 Task: Check the average views per listing of double pane windows in the last 1 year.
Action: Mouse moved to (911, 218)
Screenshot: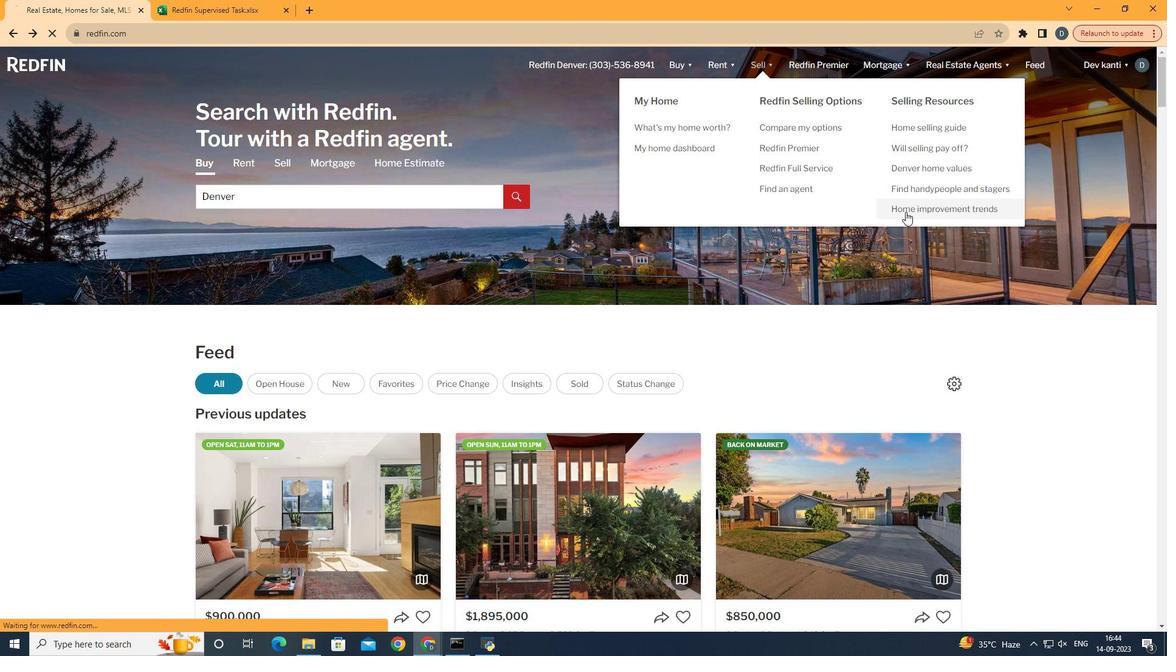 
Action: Mouse pressed left at (911, 218)
Screenshot: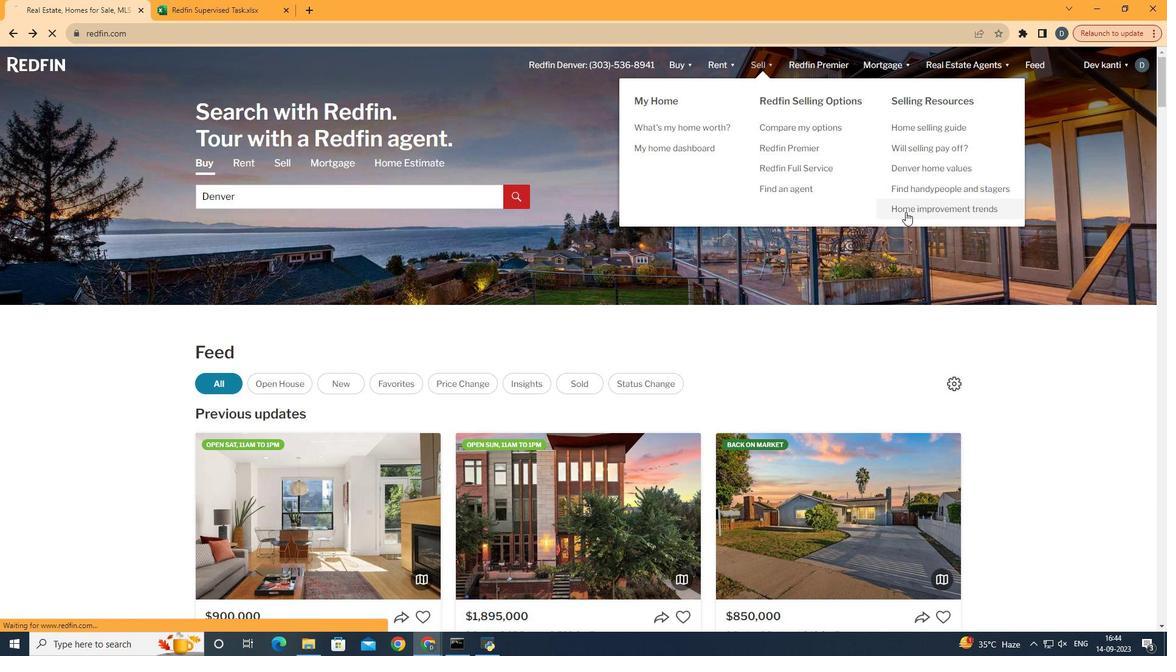 
Action: Mouse moved to (299, 241)
Screenshot: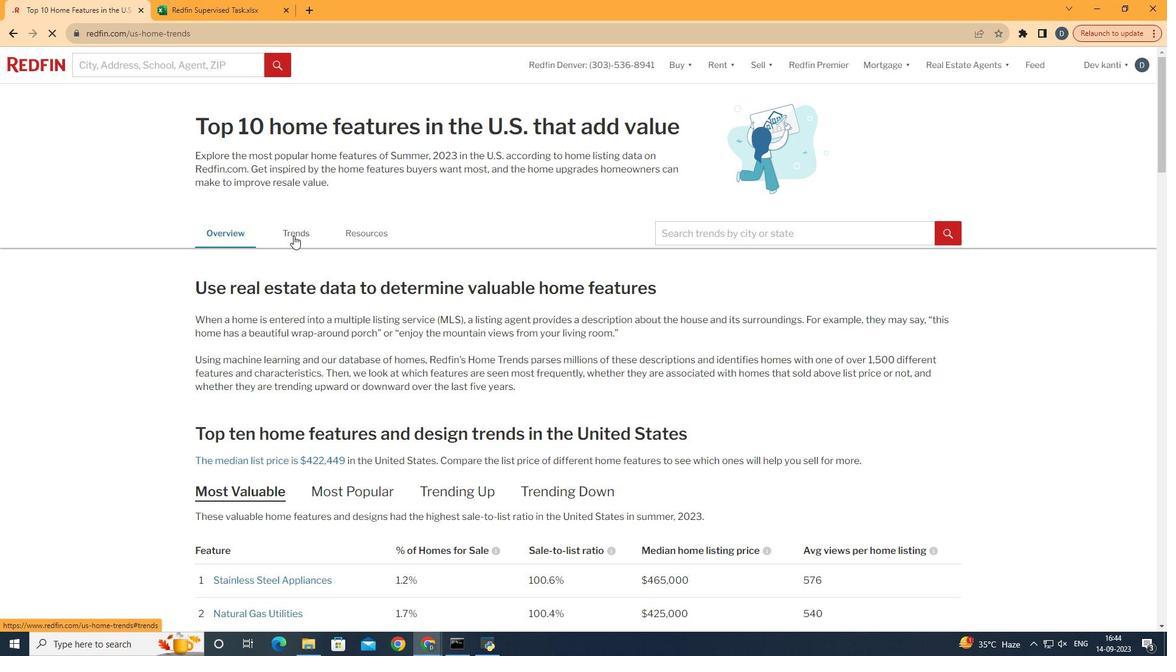 
Action: Mouse pressed left at (299, 241)
Screenshot: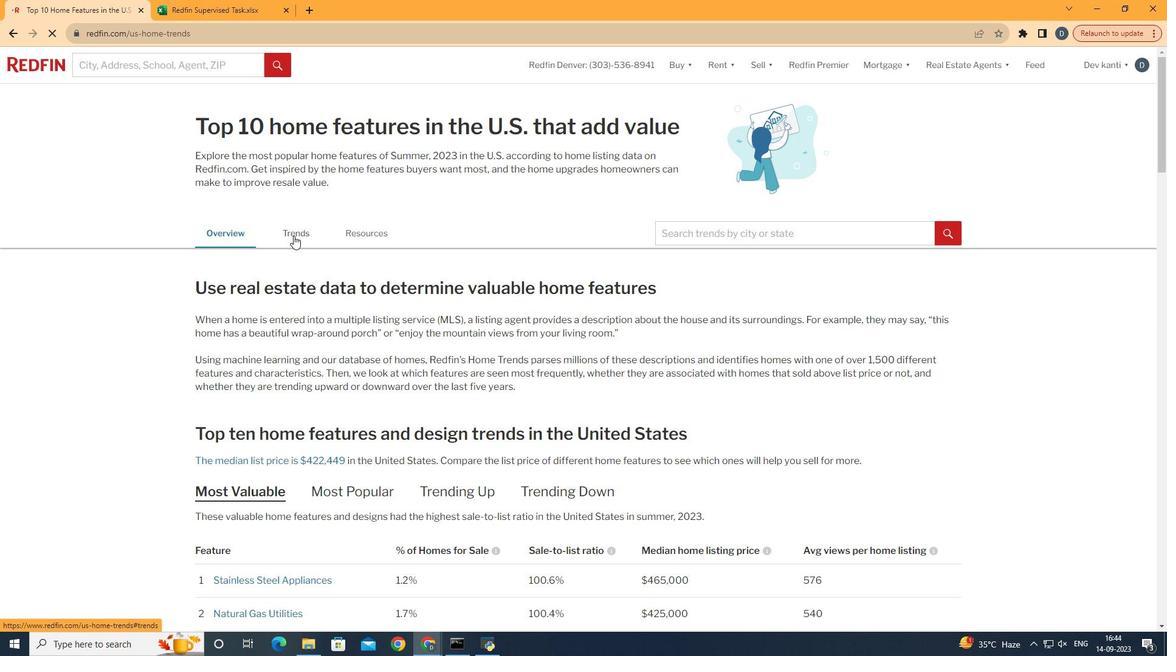 
Action: Mouse moved to (455, 335)
Screenshot: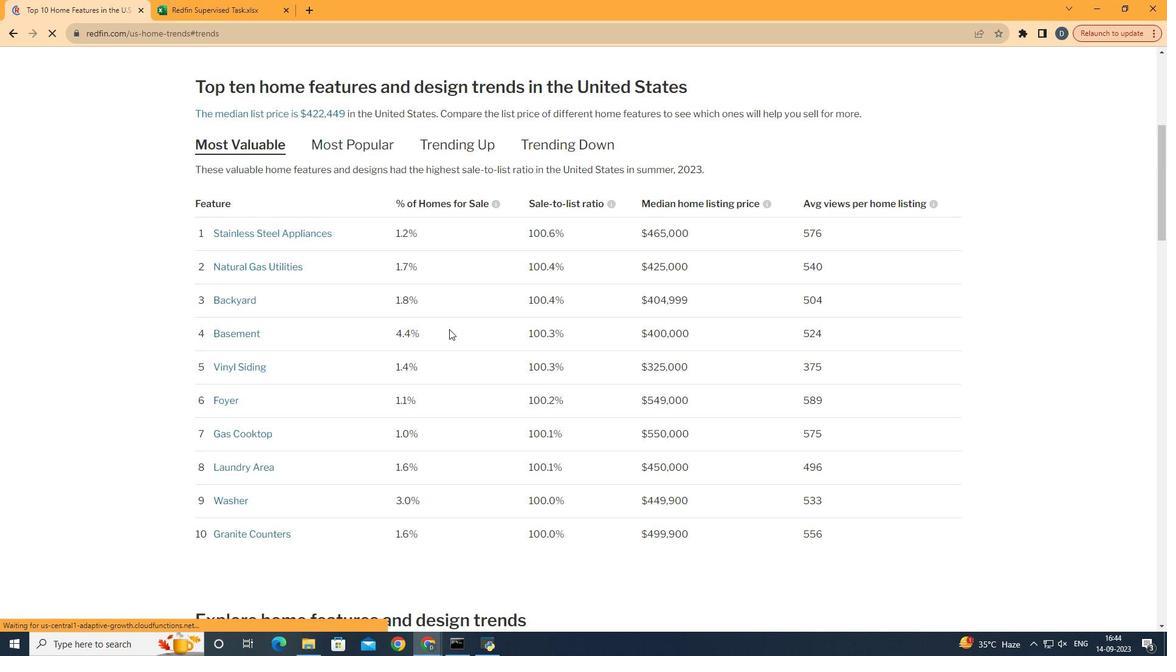 
Action: Mouse scrolled (455, 334) with delta (0, 0)
Screenshot: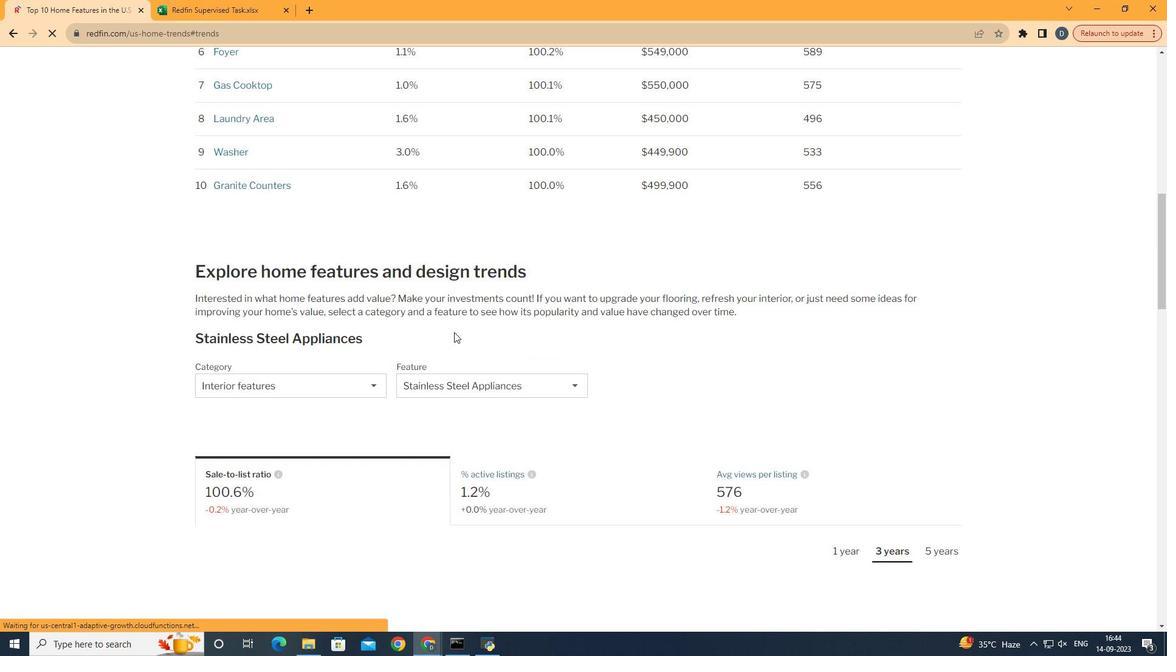 
Action: Mouse scrolled (455, 334) with delta (0, 0)
Screenshot: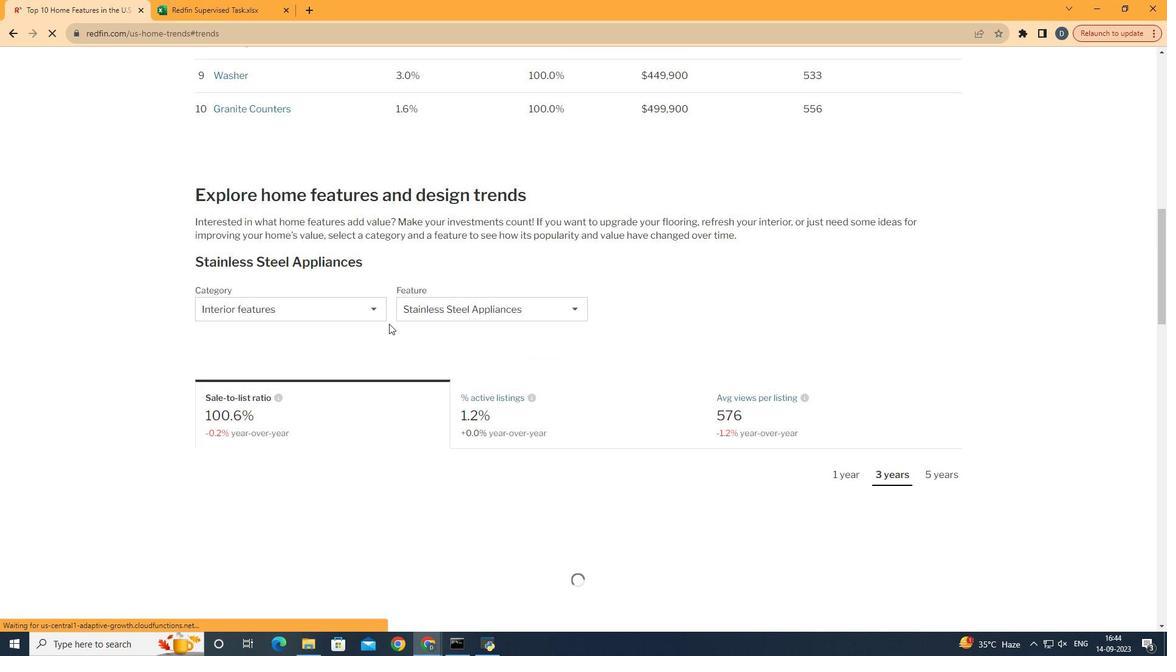 
Action: Mouse scrolled (455, 334) with delta (0, 0)
Screenshot: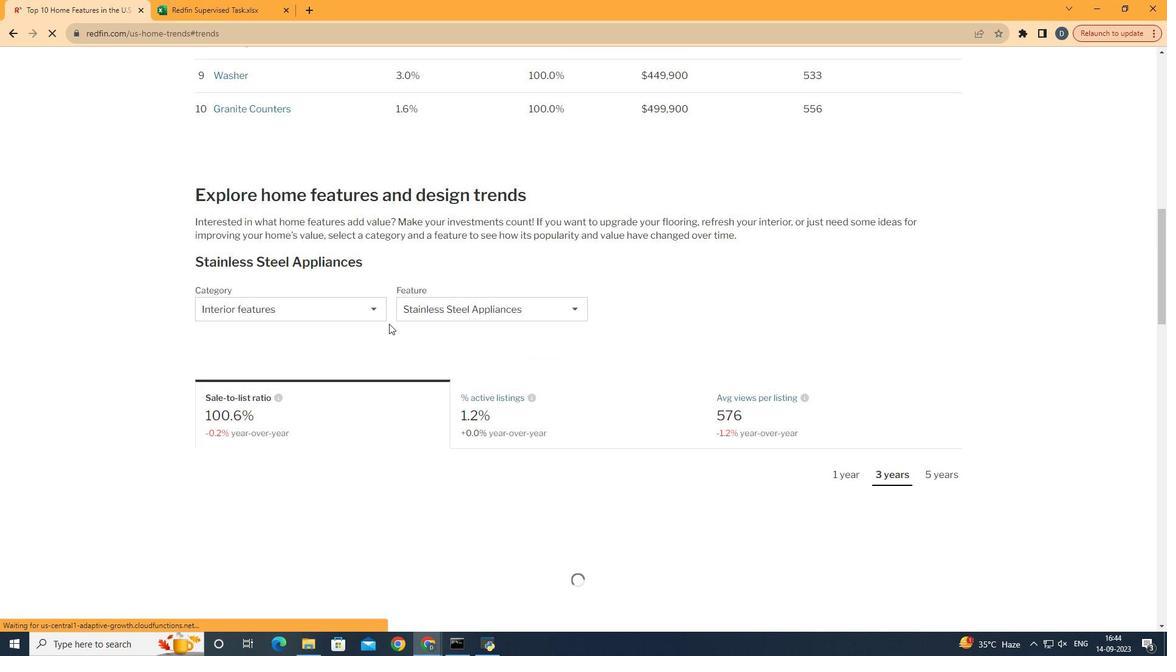 
Action: Mouse moved to (455, 335)
Screenshot: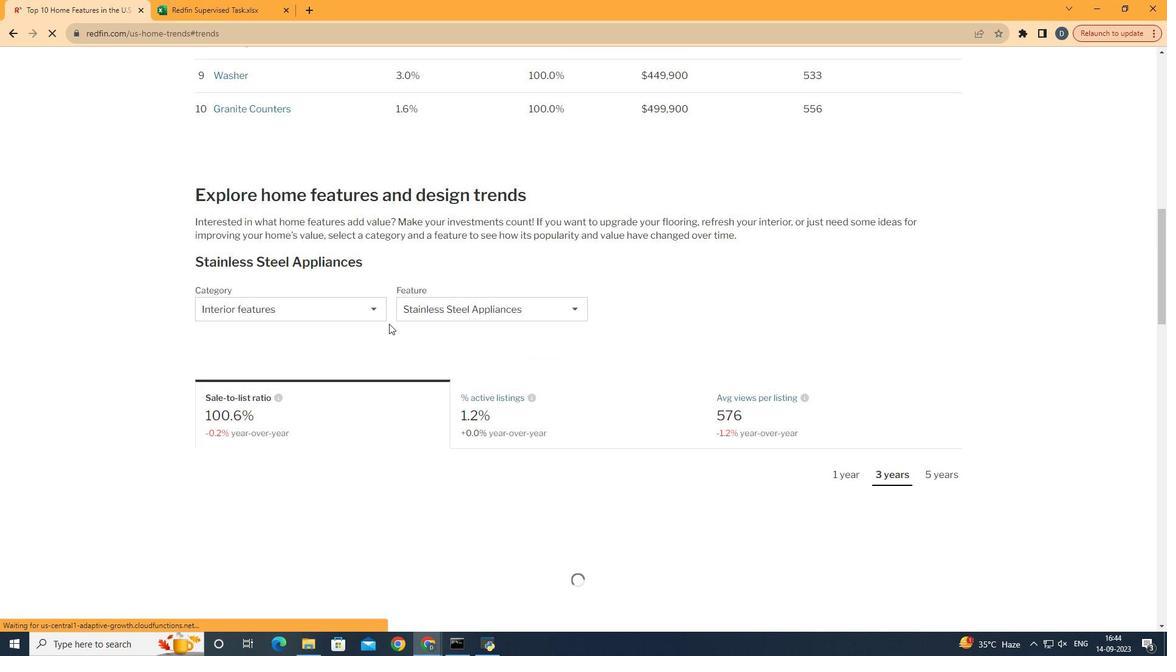 
Action: Mouse scrolled (455, 334) with delta (0, 0)
Screenshot: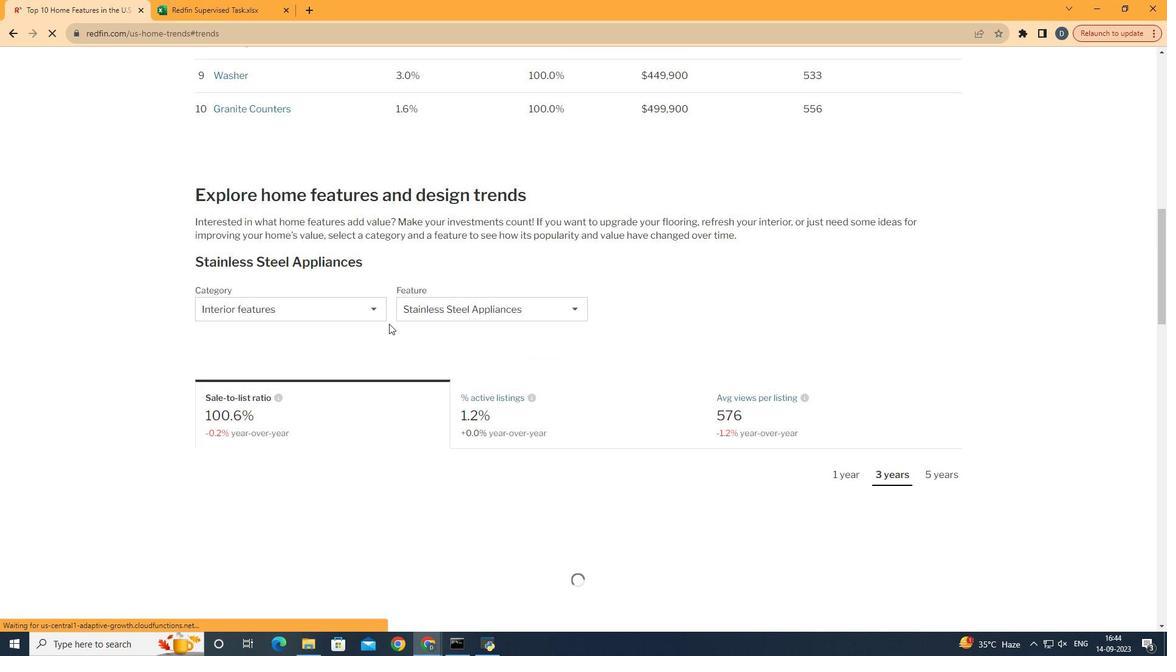 
Action: Mouse moved to (455, 336)
Screenshot: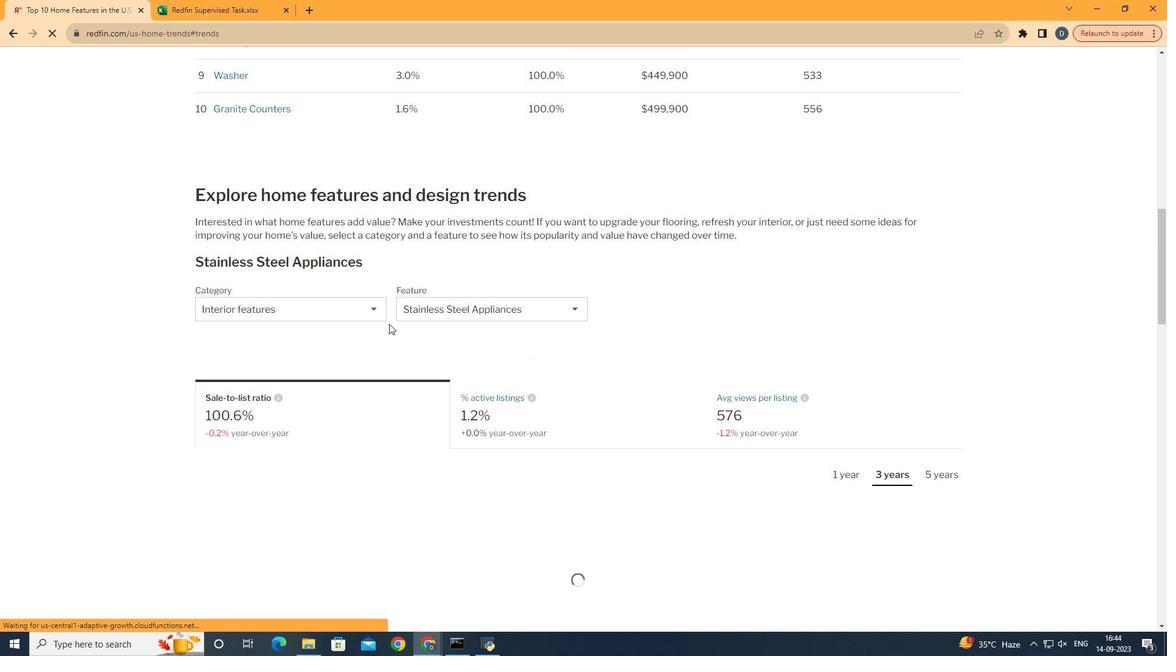 
Action: Mouse scrolled (455, 335) with delta (0, 0)
Screenshot: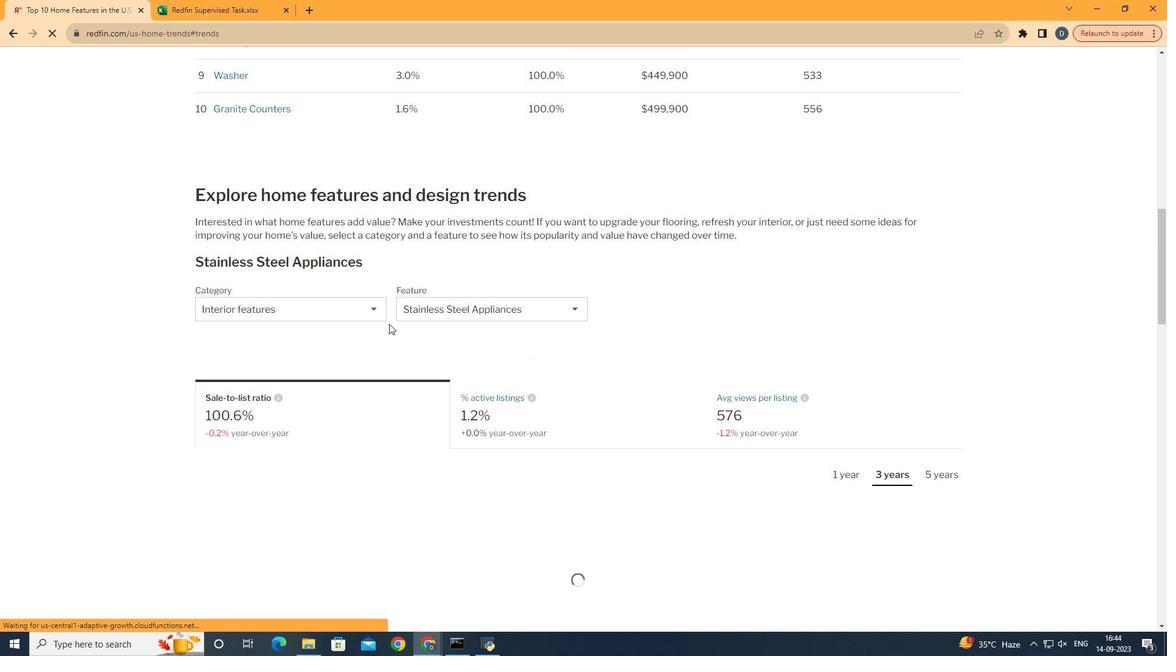 
Action: Mouse moved to (456, 336)
Screenshot: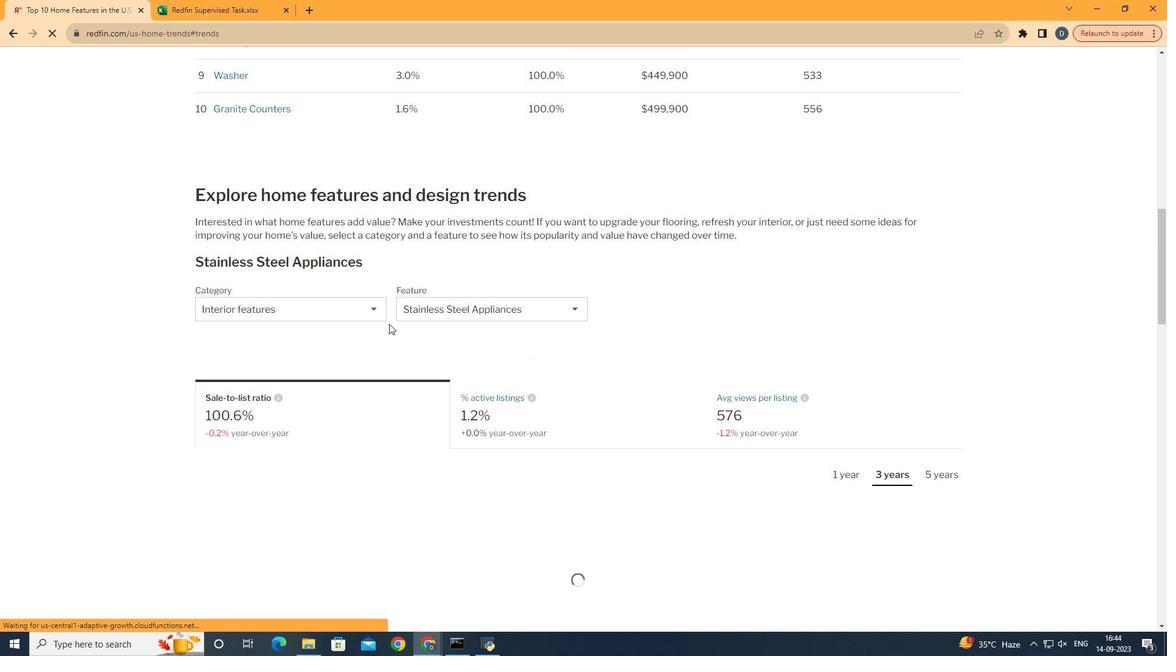 
Action: Mouse scrolled (456, 336) with delta (0, 0)
Screenshot: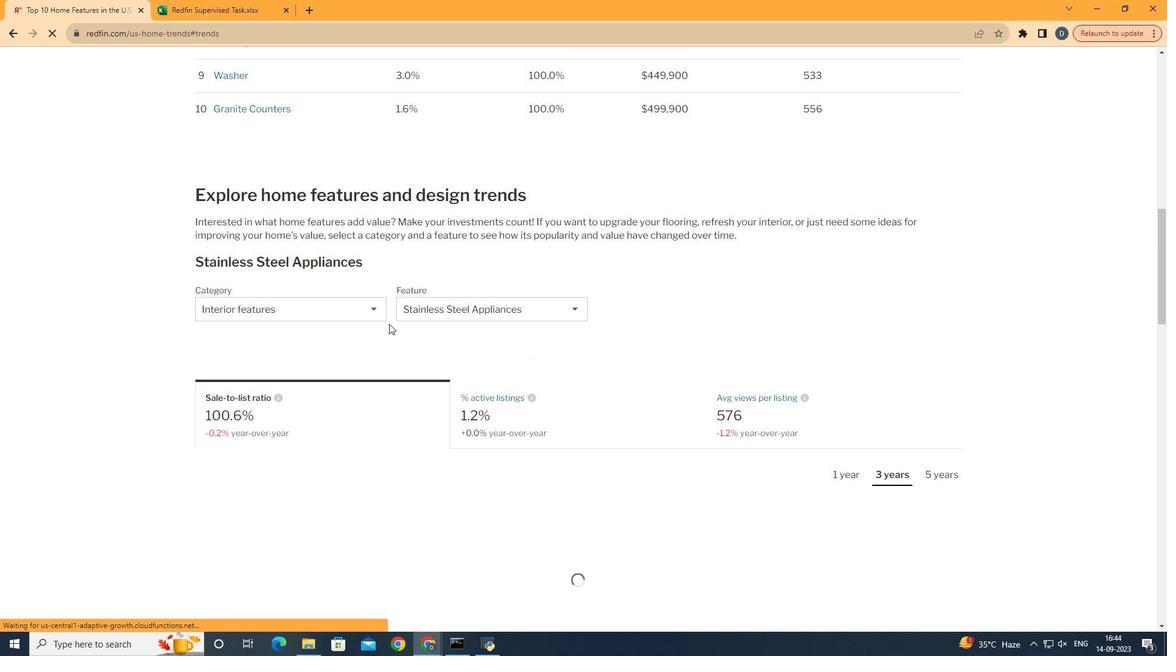 
Action: Mouse moved to (457, 337)
Screenshot: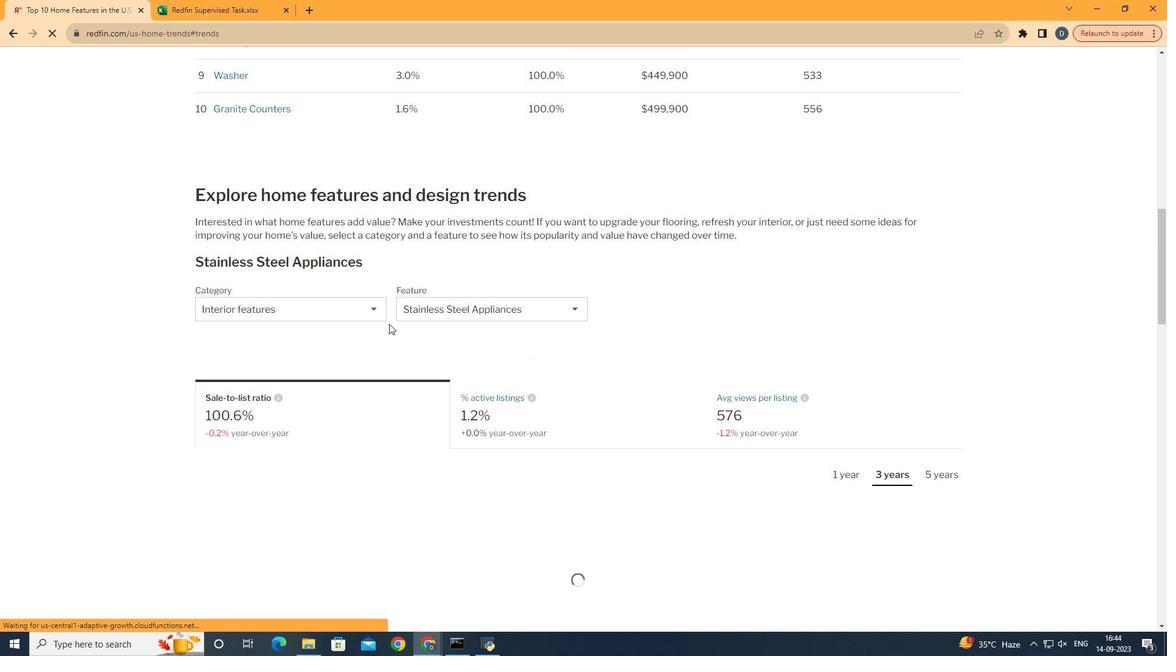 
Action: Mouse scrolled (457, 336) with delta (0, 0)
Screenshot: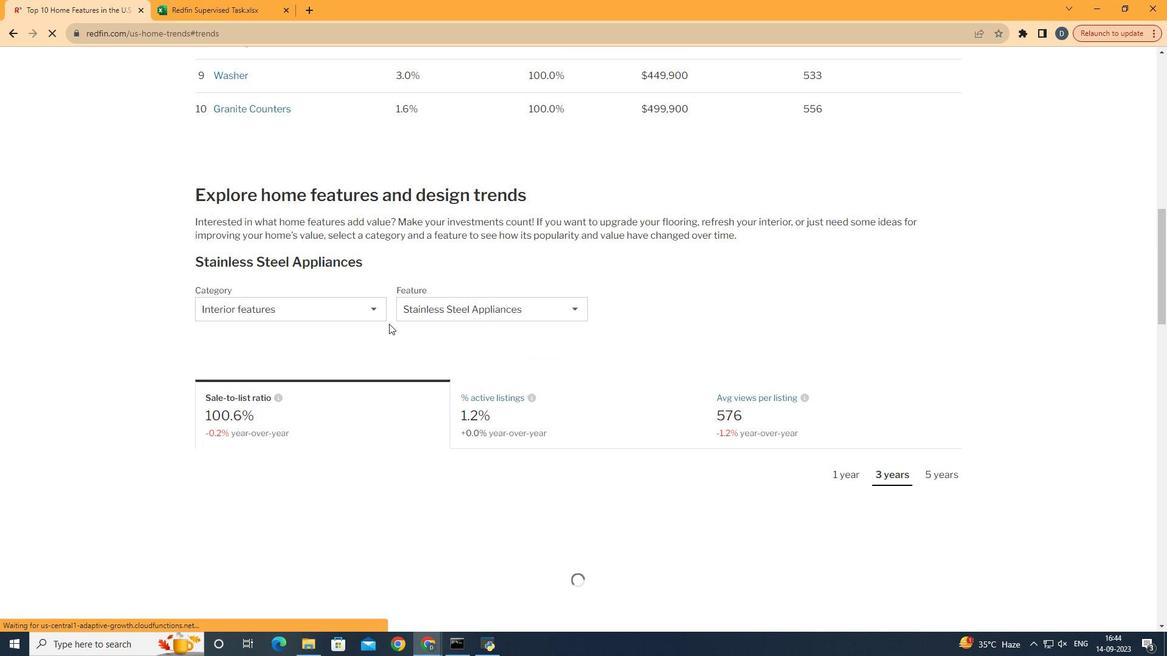 
Action: Mouse moved to (364, 314)
Screenshot: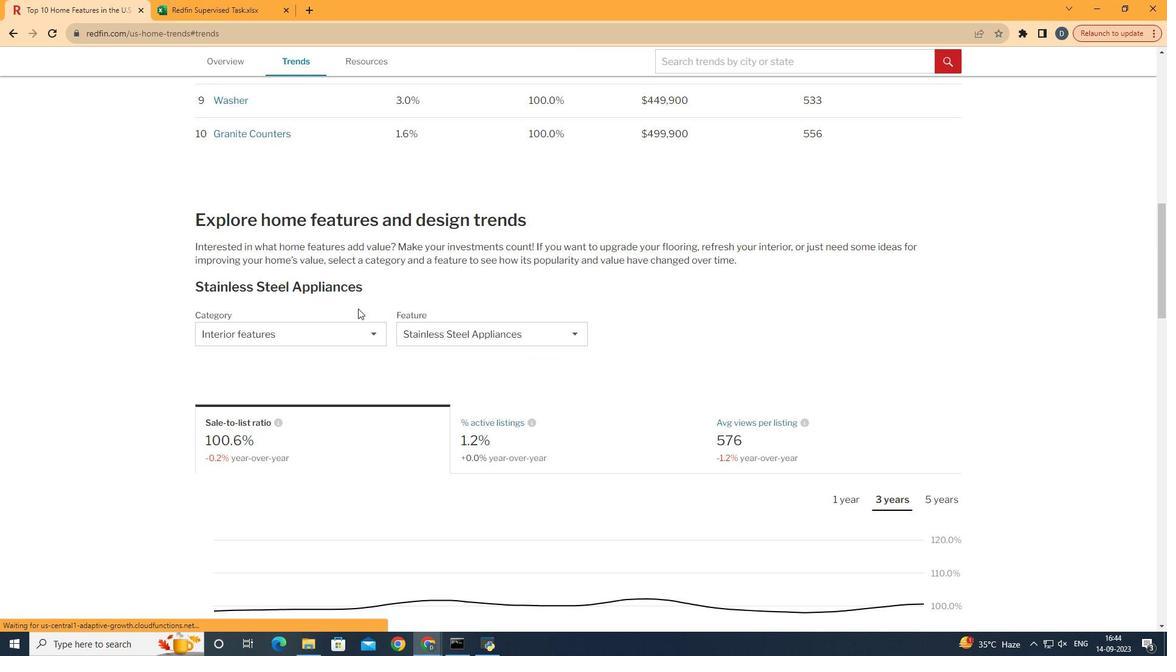 
Action: Mouse scrolled (364, 314) with delta (0, 0)
Screenshot: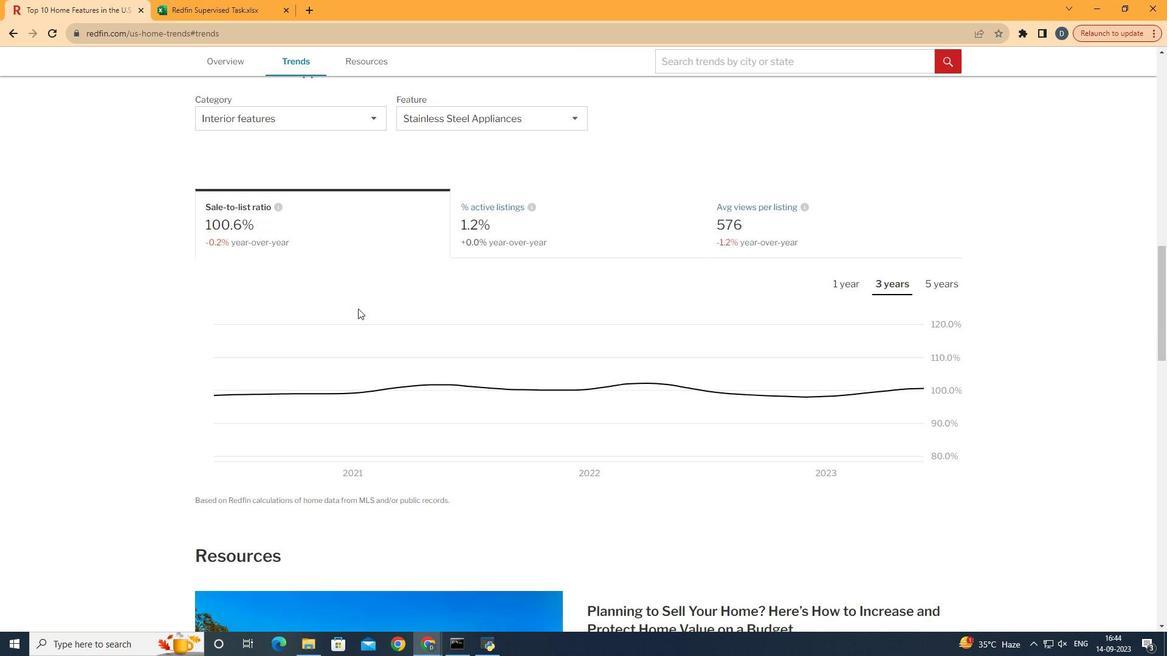 
Action: Mouse scrolled (364, 314) with delta (0, 0)
Screenshot: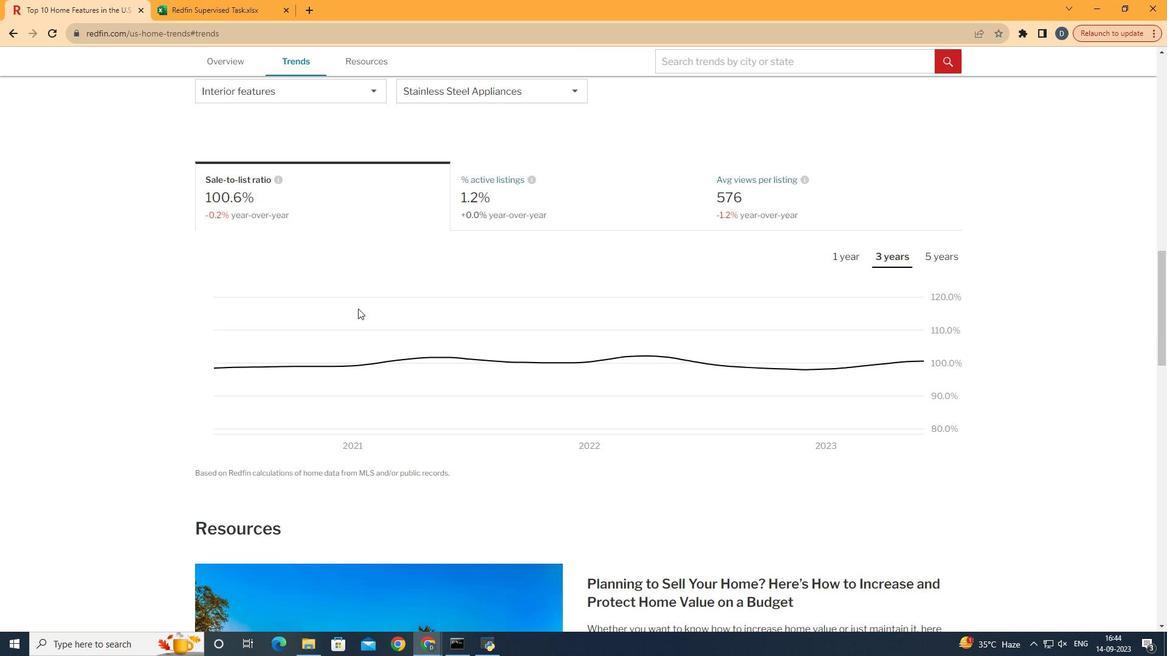 
Action: Mouse scrolled (364, 314) with delta (0, 0)
Screenshot: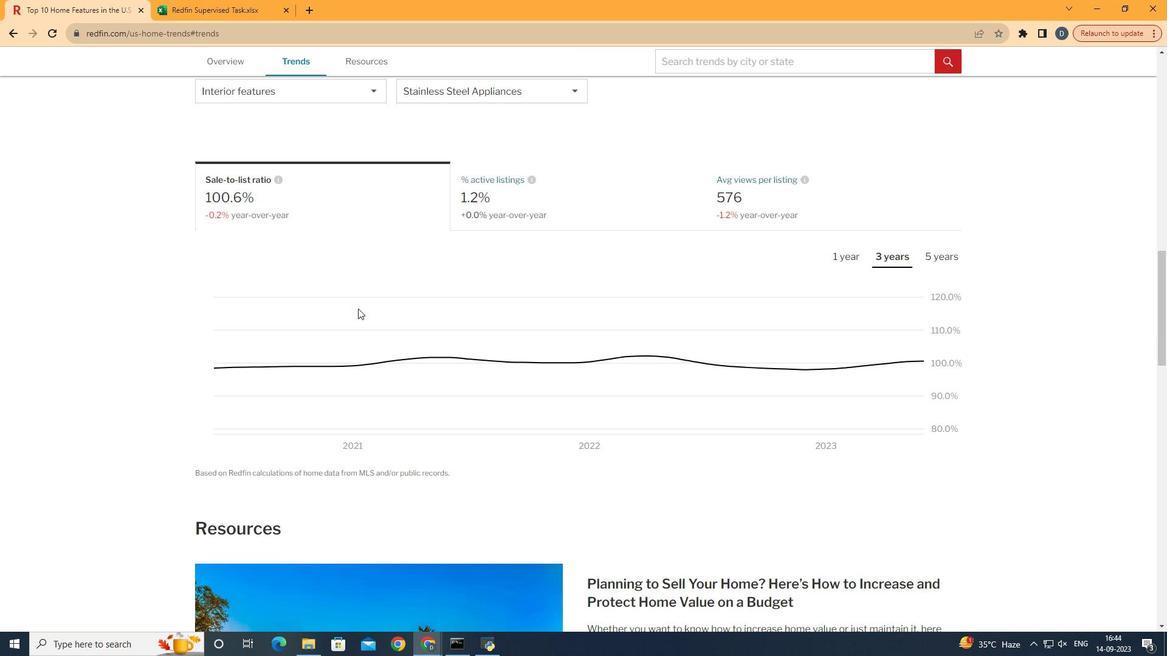 
Action: Mouse scrolled (364, 314) with delta (0, 0)
Screenshot: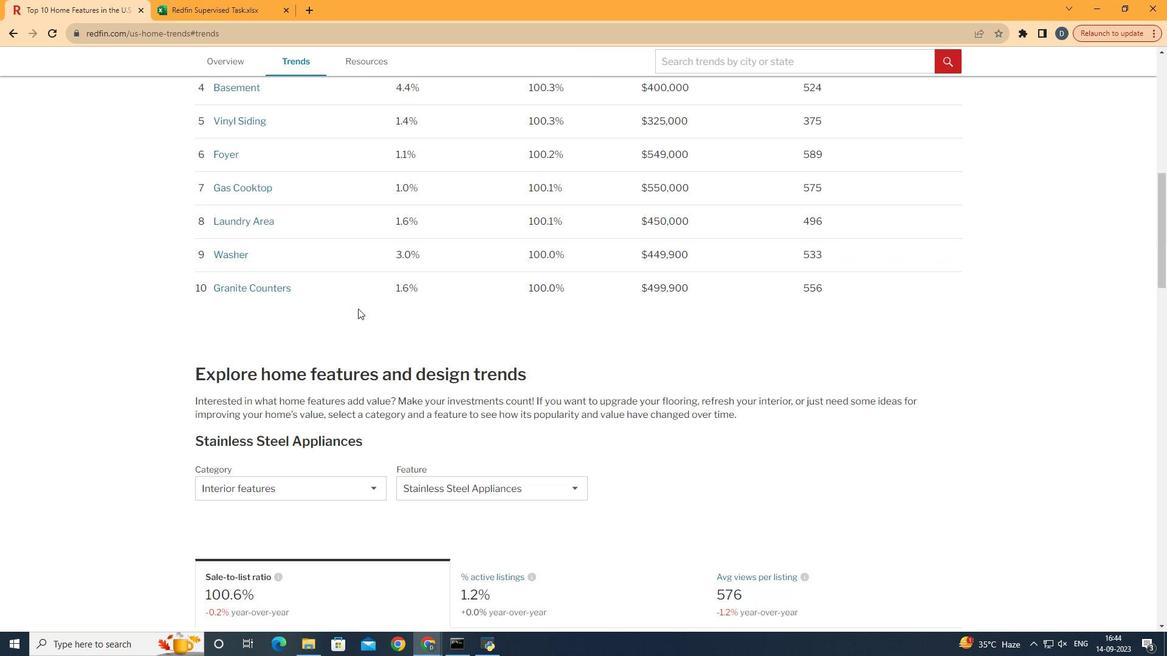 
Action: Mouse scrolled (364, 314) with delta (0, 0)
Screenshot: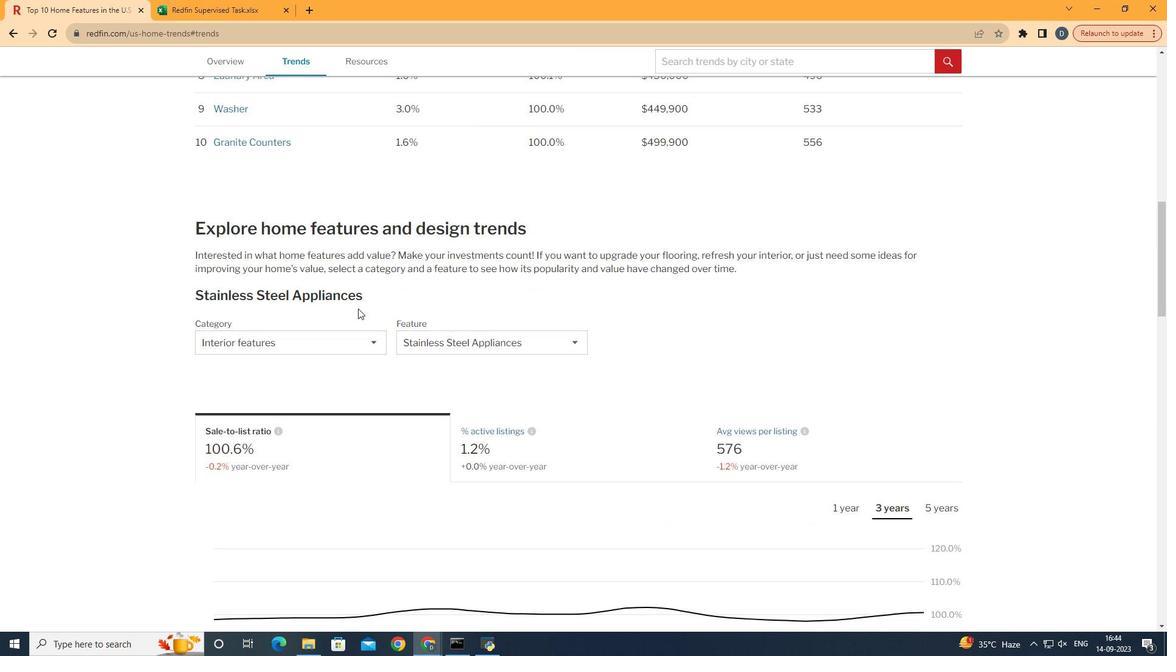 
Action: Mouse scrolled (364, 314) with delta (0, 0)
Screenshot: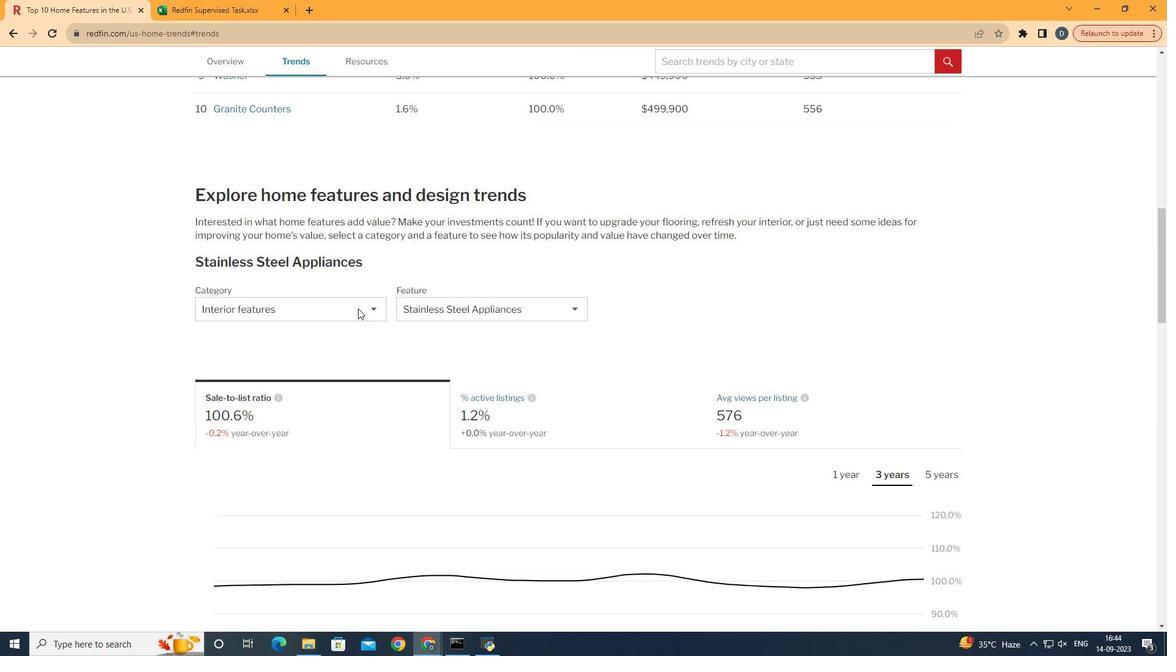 
Action: Mouse scrolled (364, 314) with delta (0, 0)
Screenshot: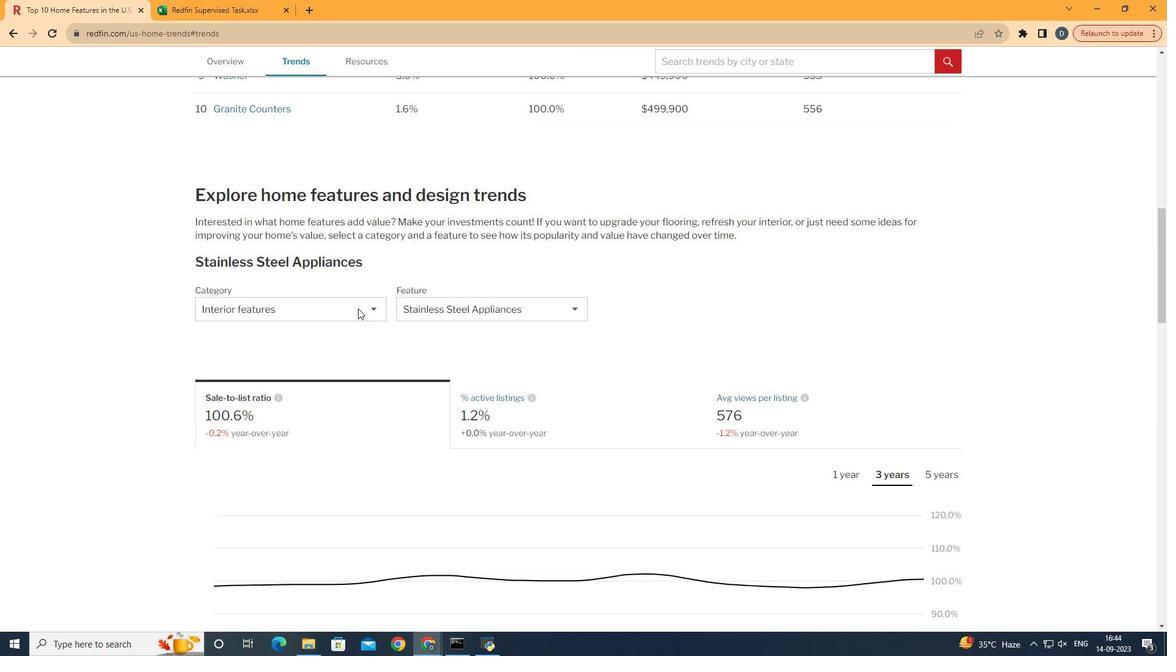 
Action: Mouse scrolled (364, 314) with delta (0, 0)
Screenshot: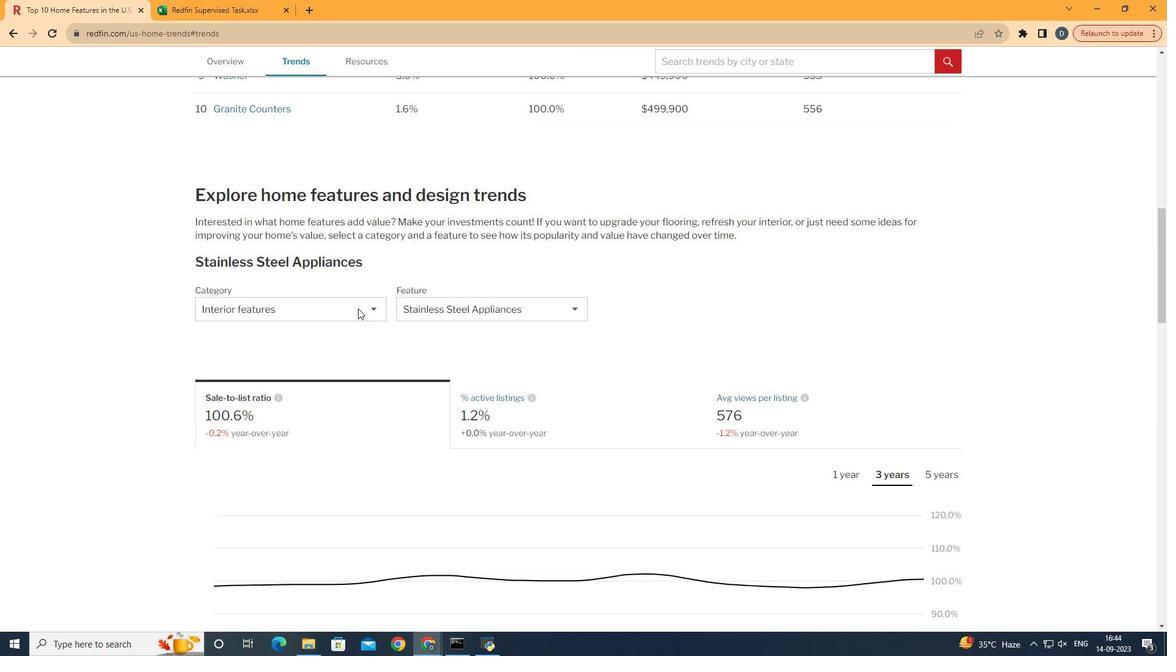 
Action: Mouse scrolled (364, 314) with delta (0, 0)
Screenshot: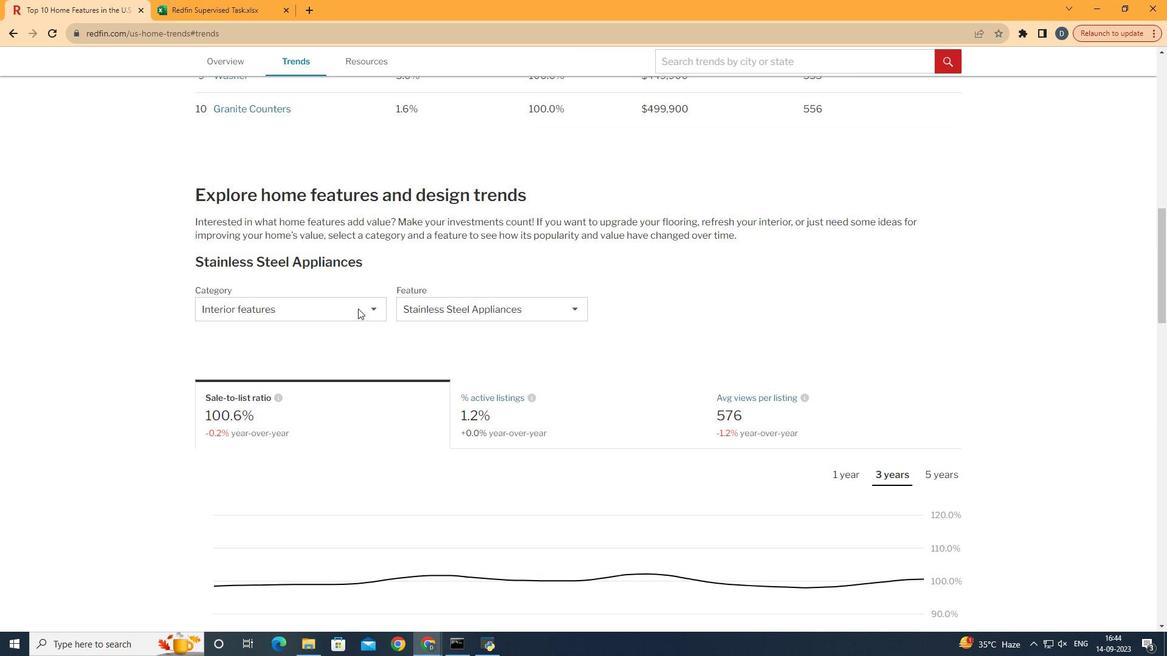 
Action: Mouse scrolled (364, 314) with delta (0, 0)
Screenshot: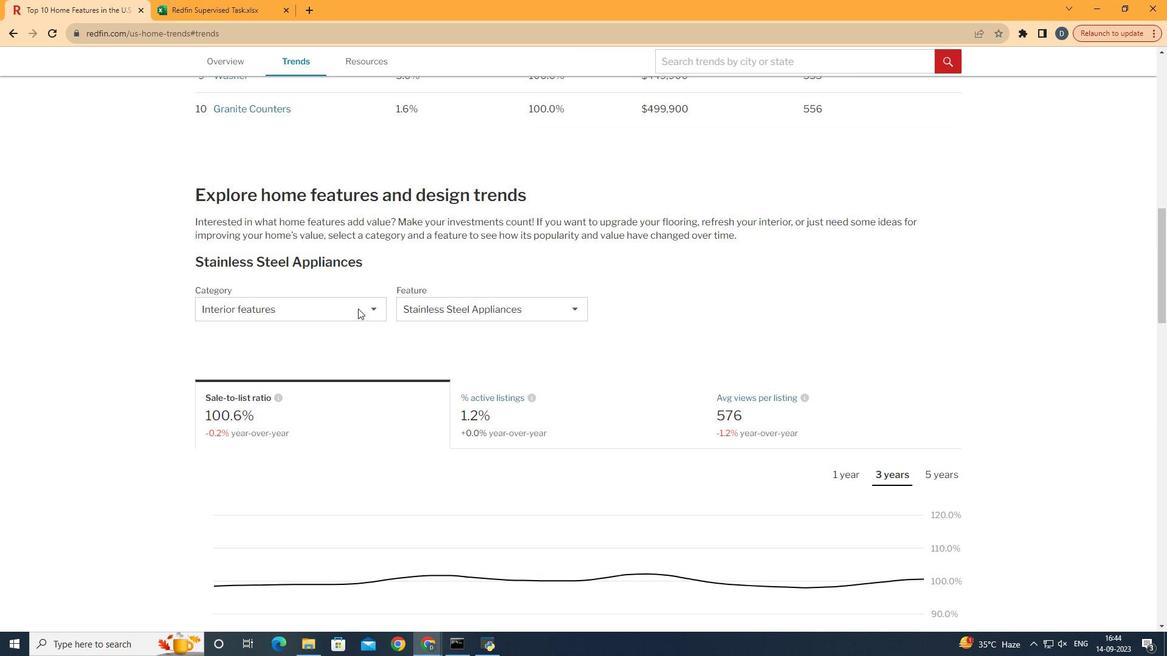 
Action: Mouse scrolled (364, 314) with delta (0, 0)
Screenshot: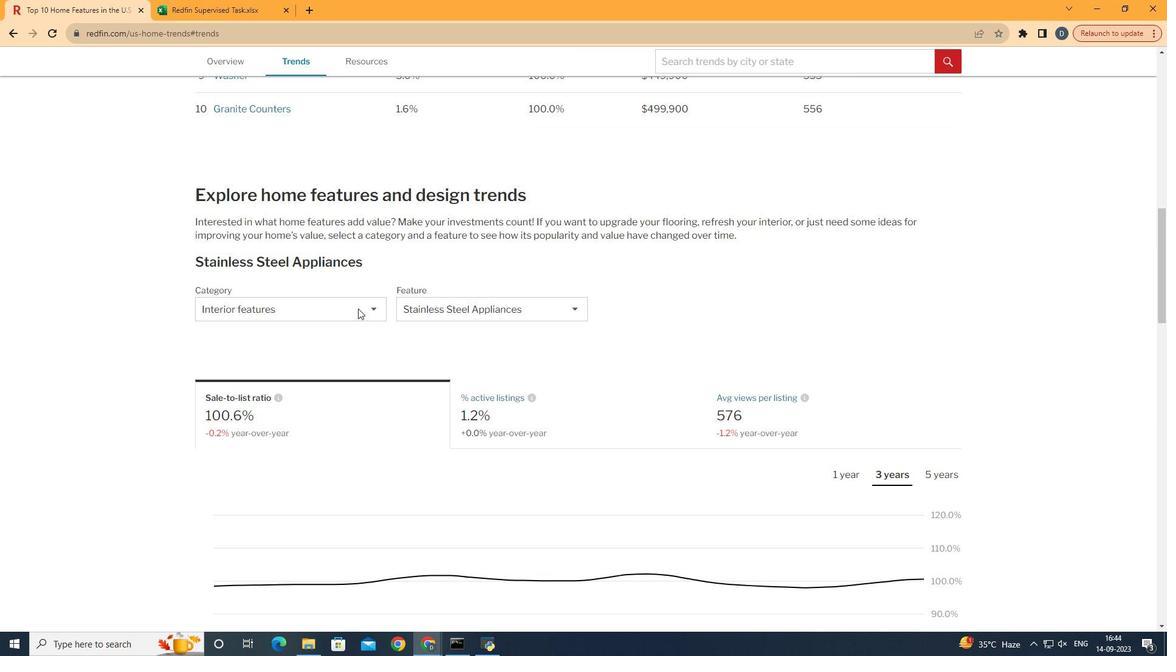 
Action: Mouse moved to (348, 324)
Screenshot: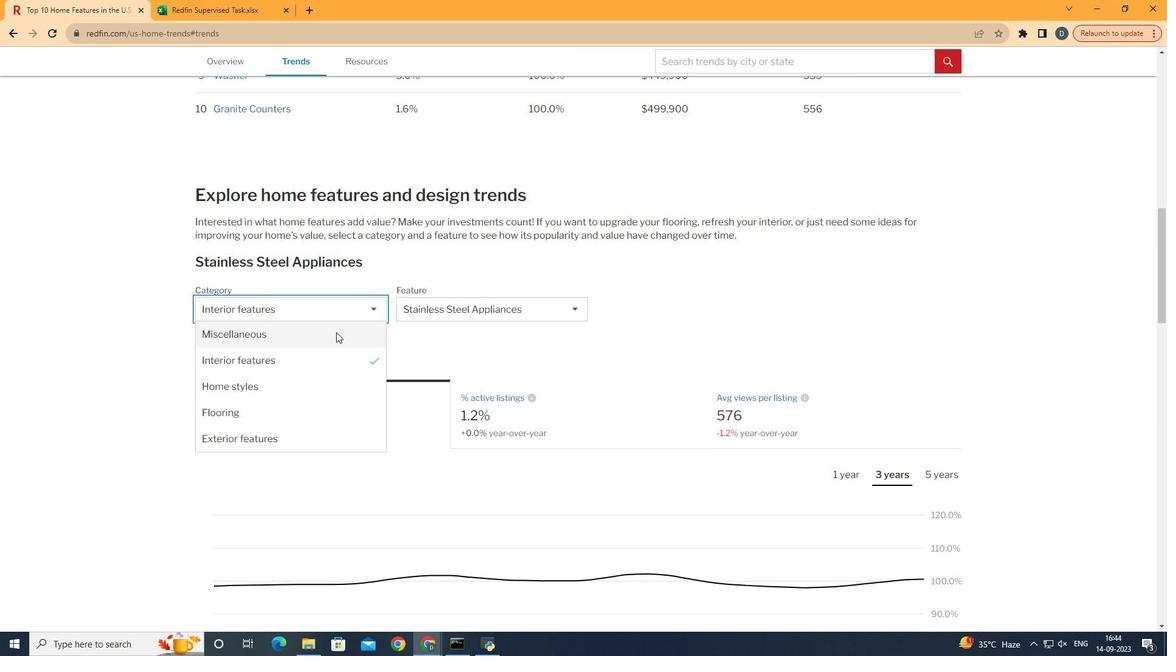 
Action: Mouse pressed left at (348, 324)
Screenshot: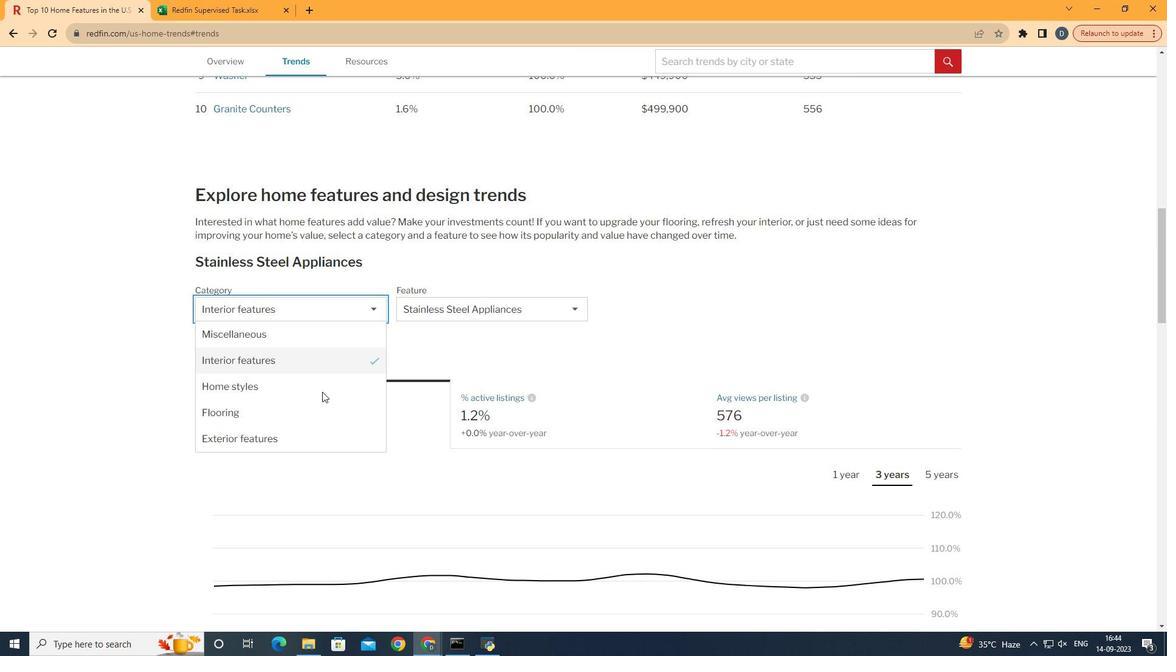 
Action: Mouse moved to (327, 434)
Screenshot: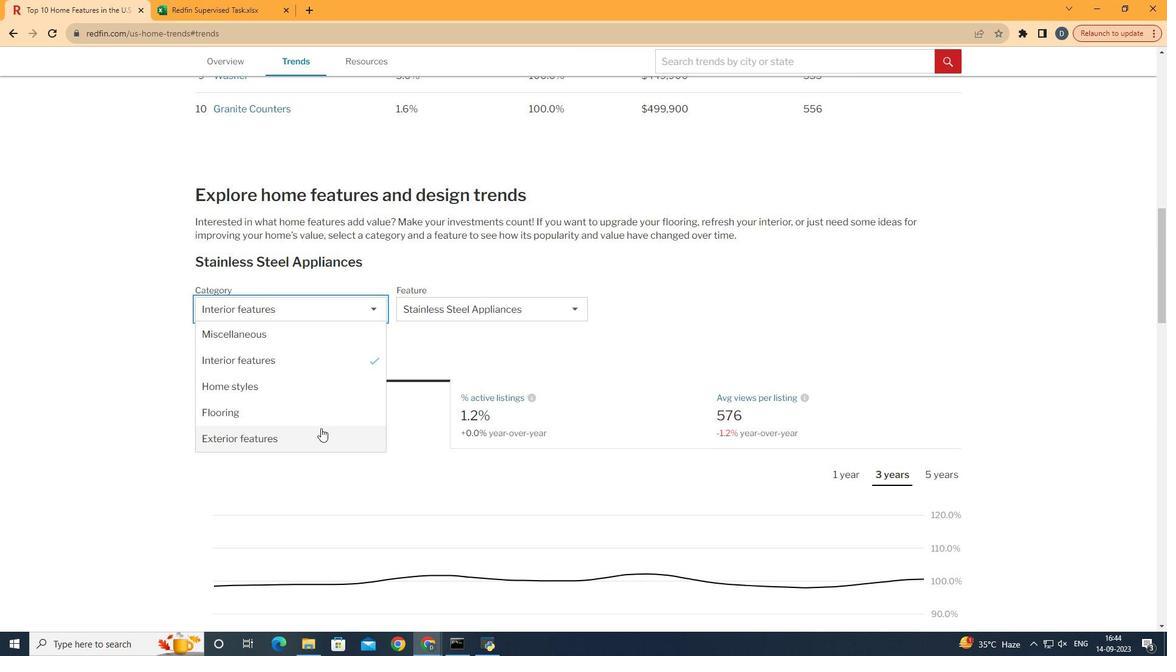 
Action: Mouse pressed left at (327, 434)
Screenshot: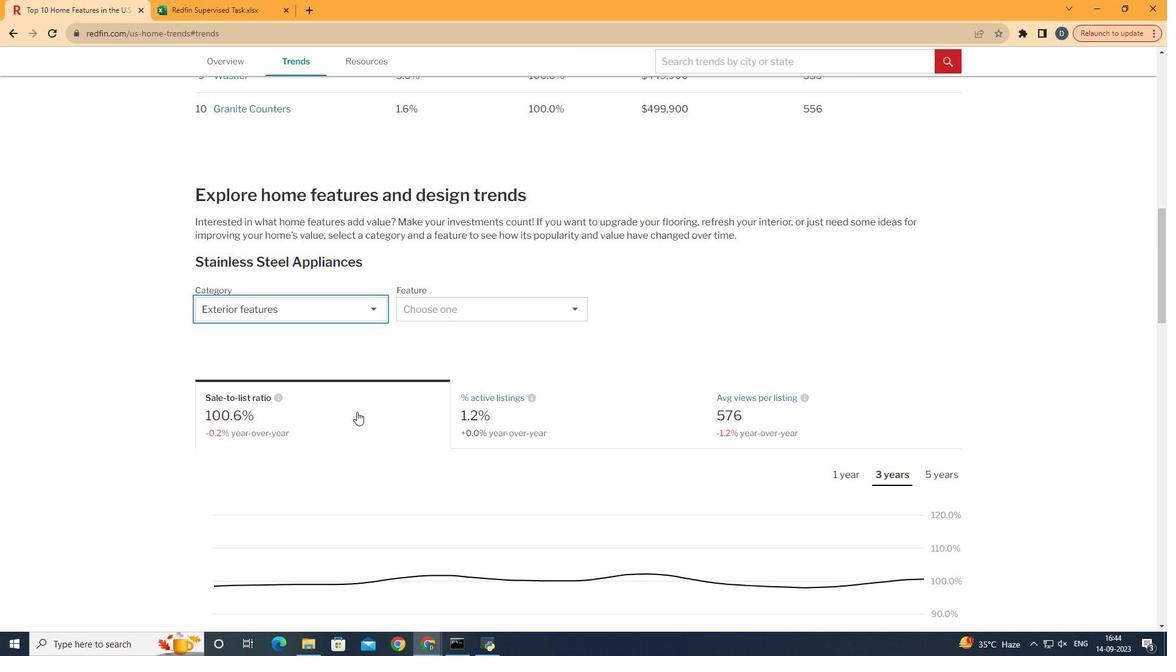 
Action: Mouse moved to (529, 302)
Screenshot: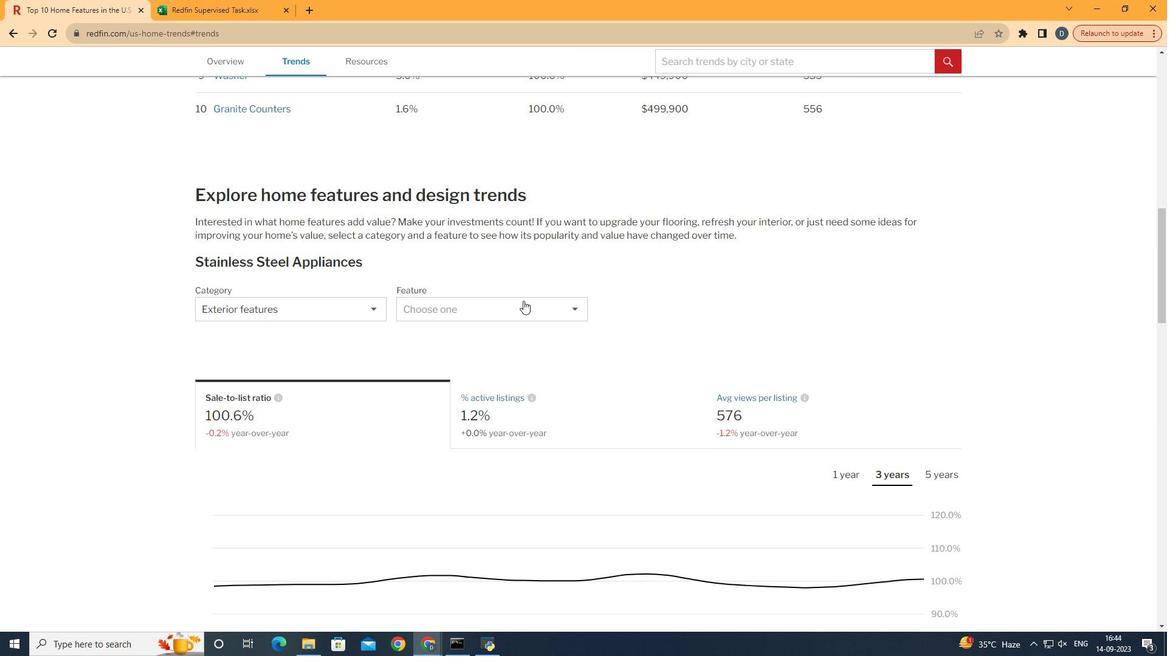 
Action: Mouse pressed left at (529, 302)
Screenshot: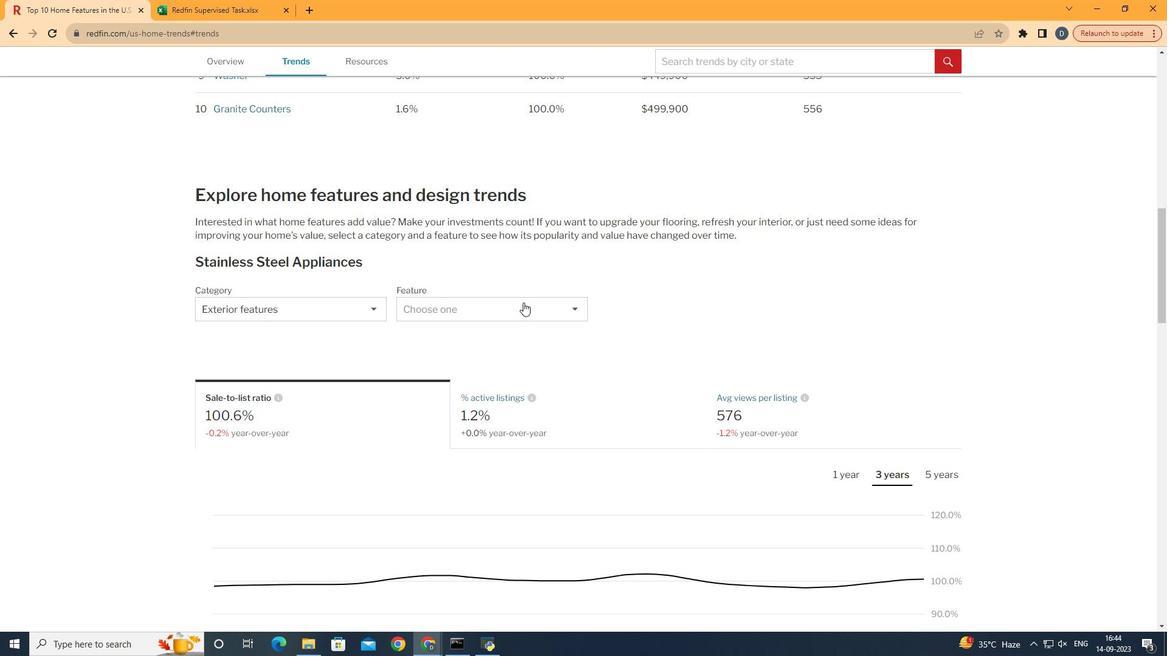 
Action: Mouse moved to (529, 308)
Screenshot: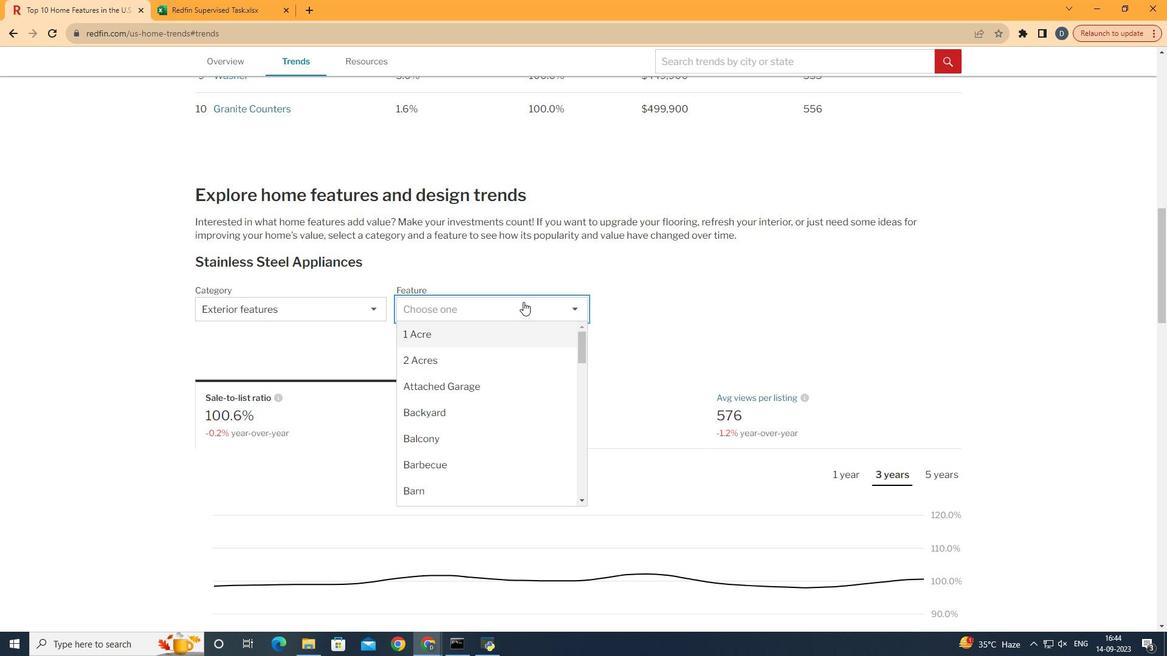
Action: Mouse pressed left at (529, 308)
Screenshot: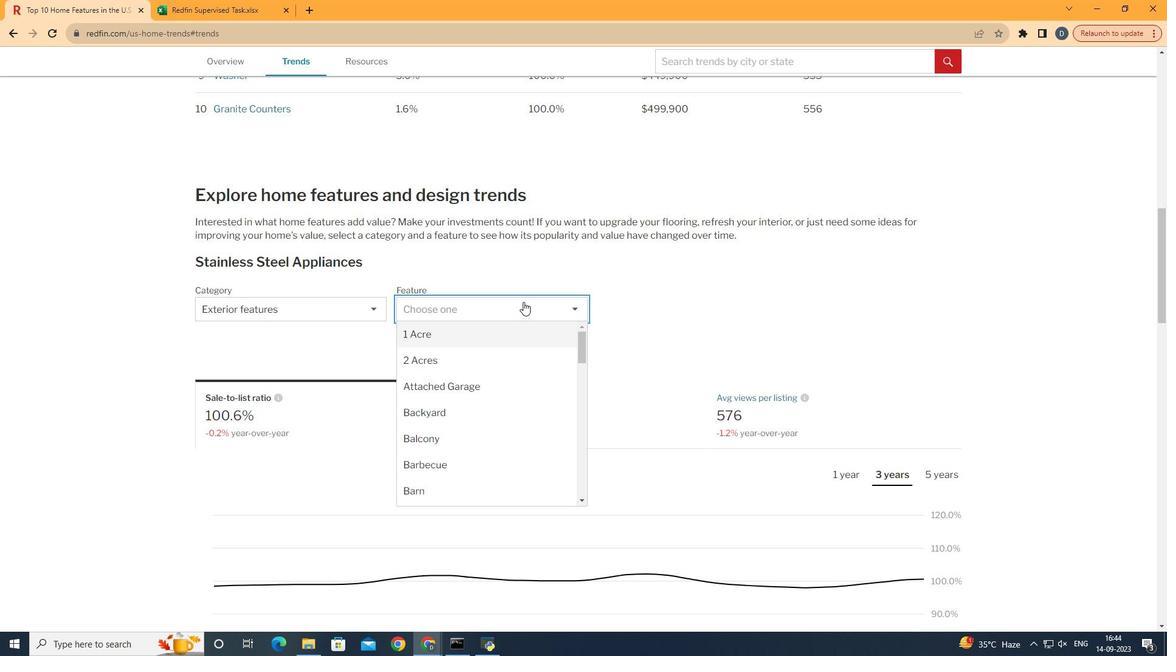 
Action: Mouse moved to (555, 422)
Screenshot: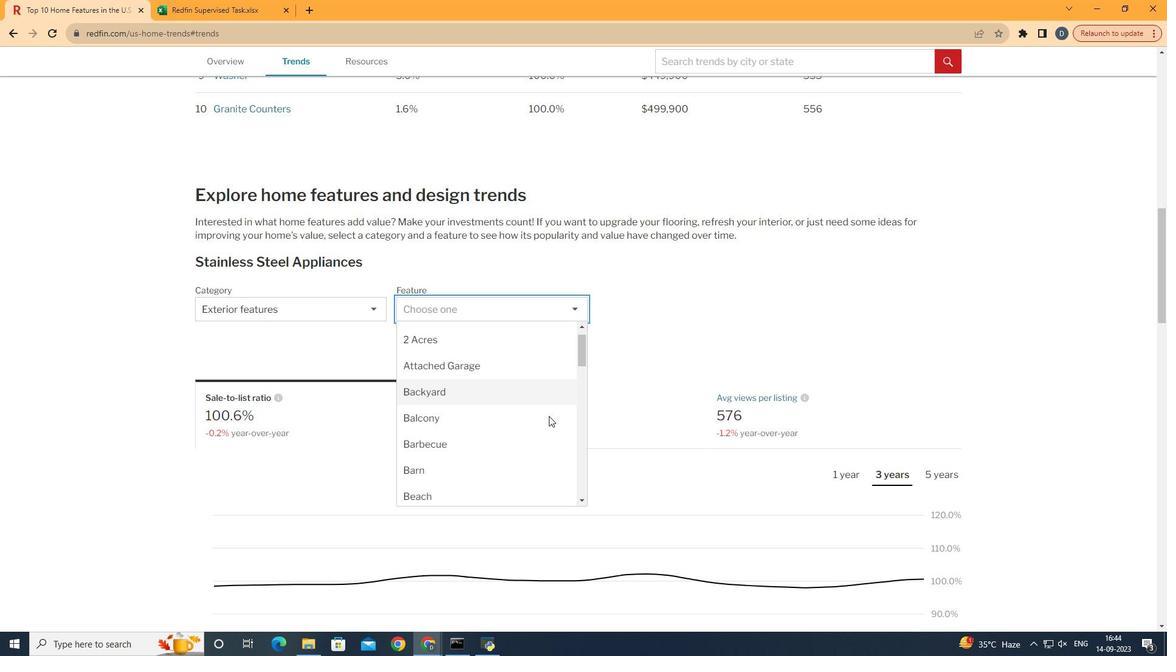 
Action: Mouse scrolled (555, 421) with delta (0, 0)
Screenshot: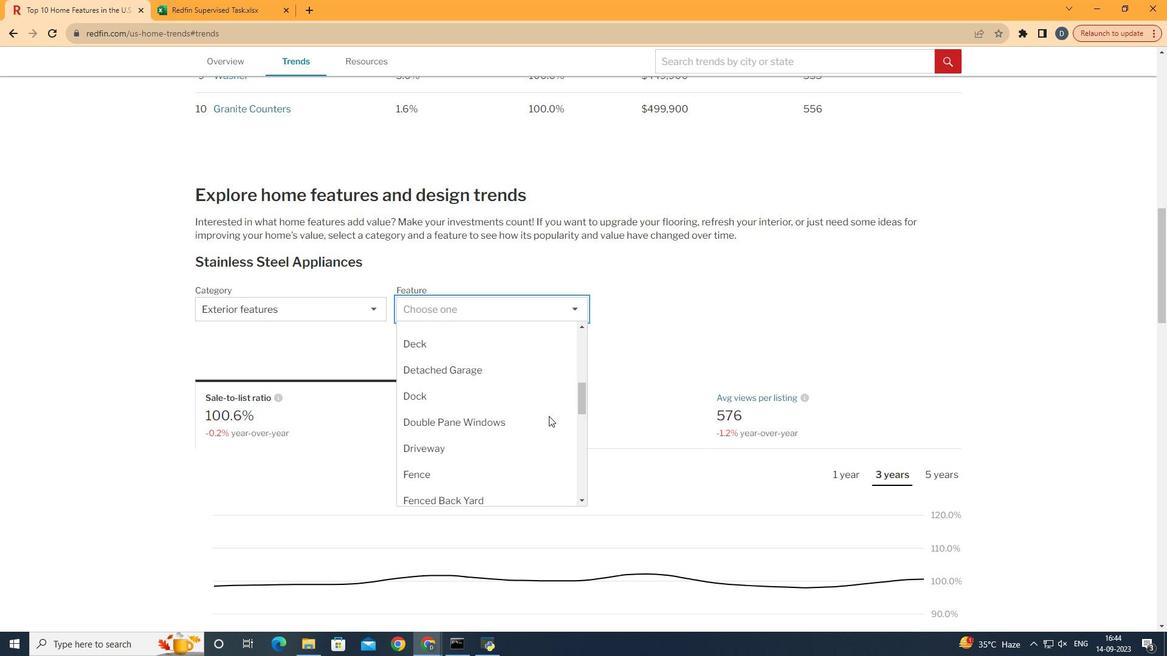 
Action: Mouse scrolled (555, 421) with delta (0, 0)
Screenshot: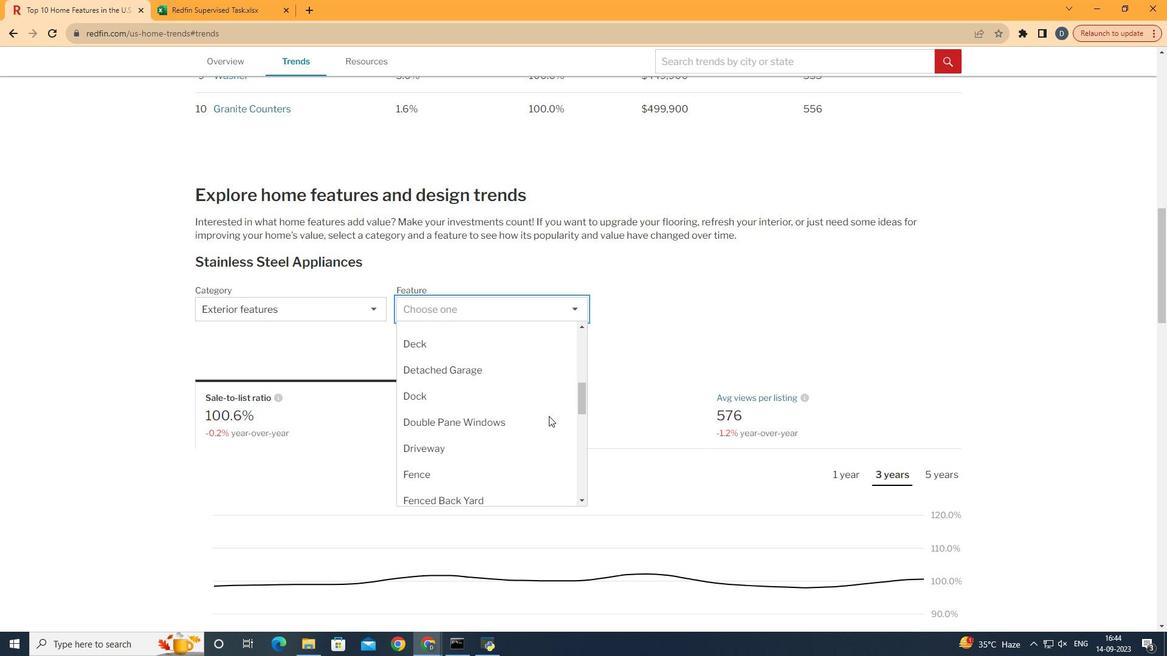 
Action: Mouse scrolled (555, 421) with delta (0, 0)
Screenshot: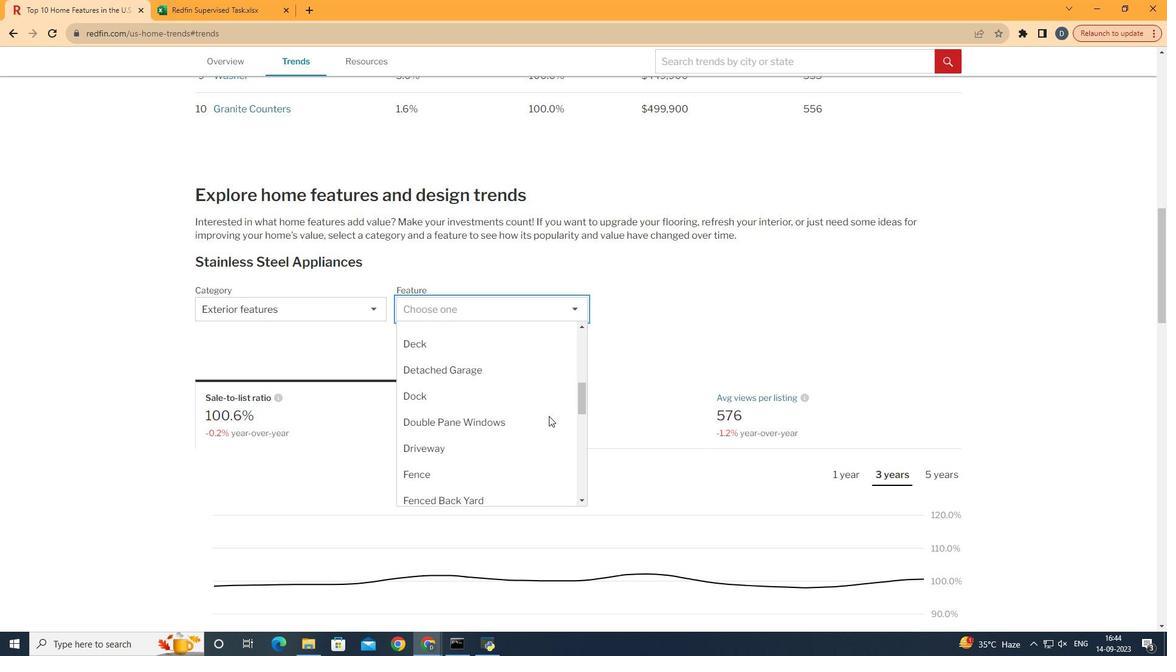 
Action: Mouse scrolled (555, 421) with delta (0, 0)
Screenshot: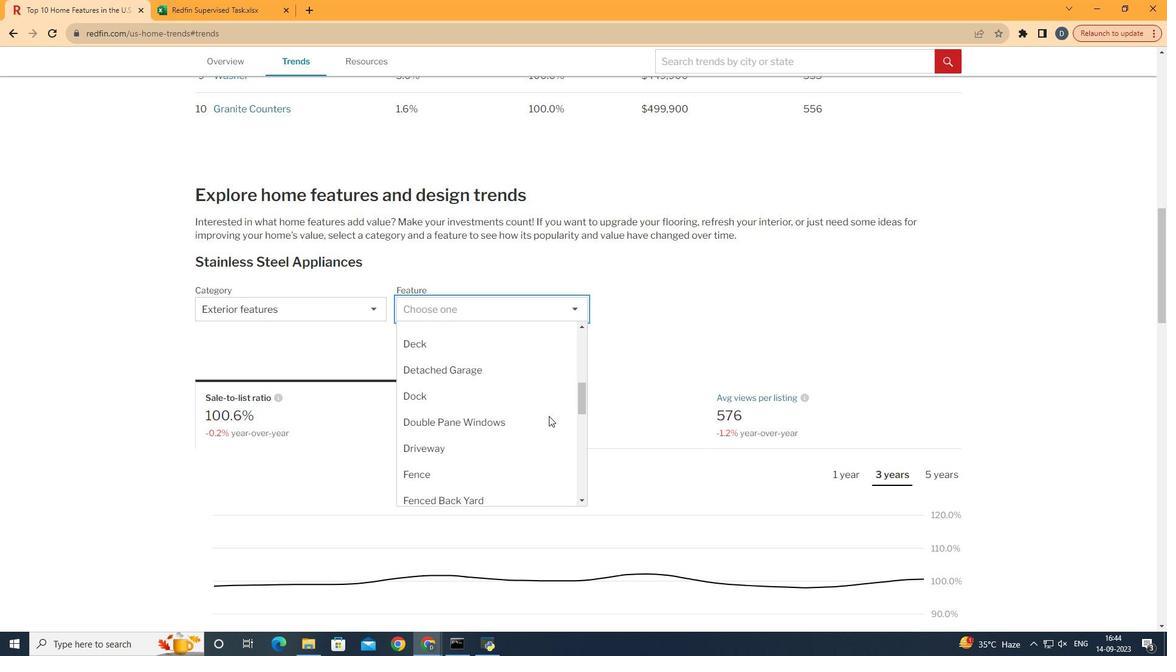 
Action: Mouse scrolled (555, 421) with delta (0, 0)
Screenshot: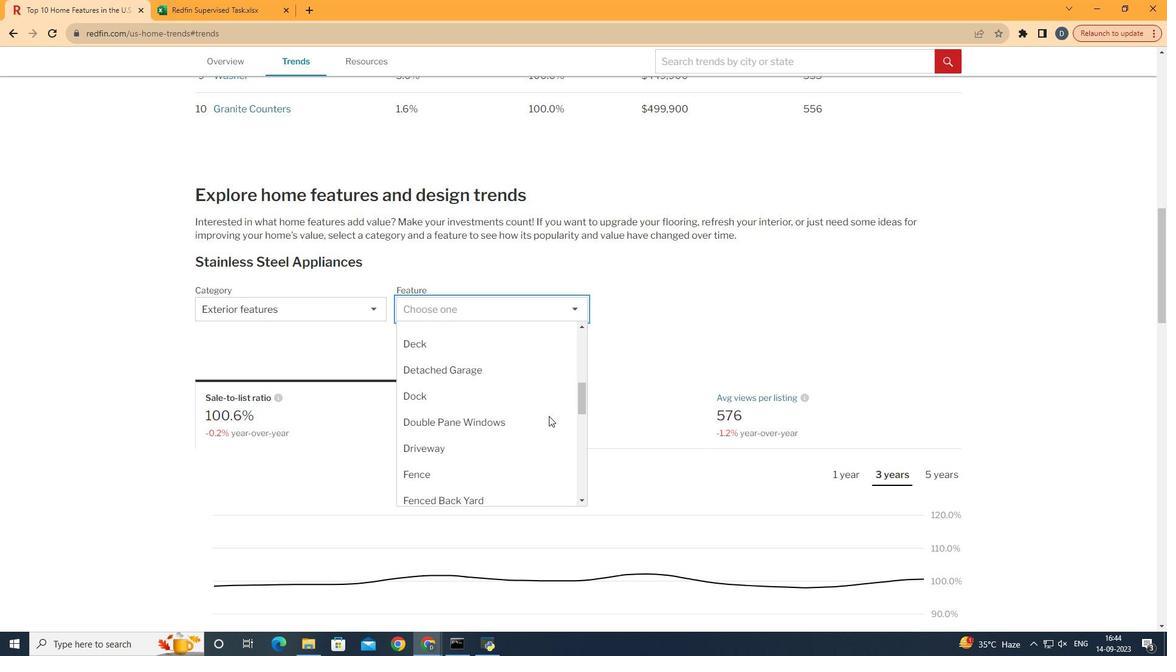 
Action: Mouse moved to (477, 435)
Screenshot: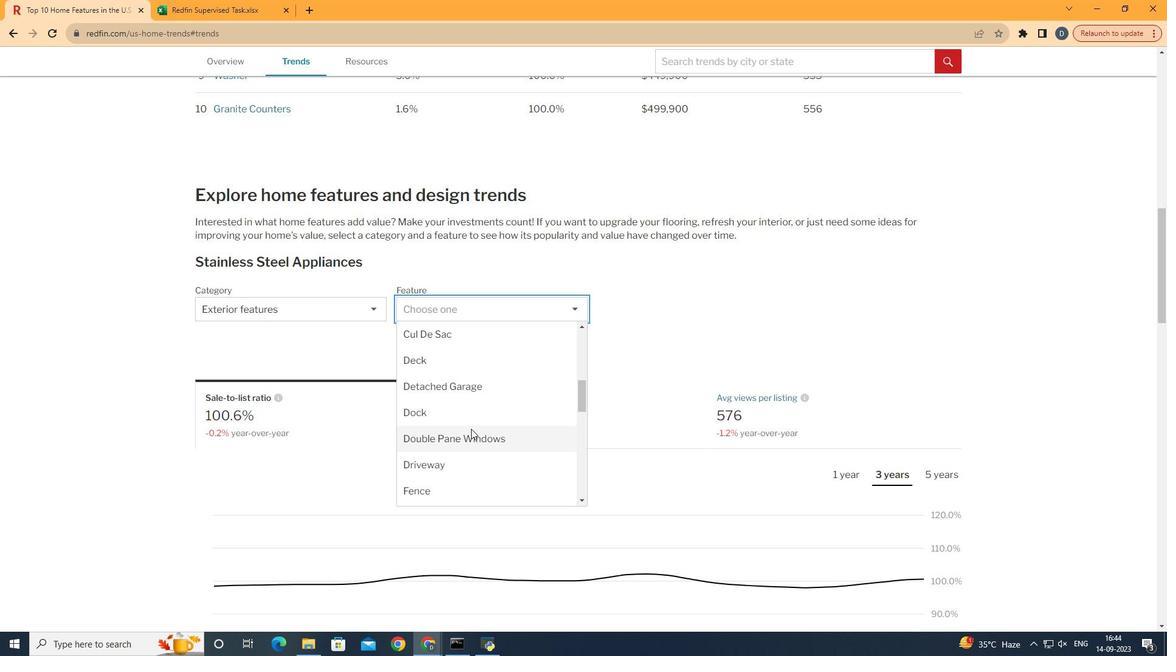 
Action: Mouse pressed left at (477, 435)
Screenshot: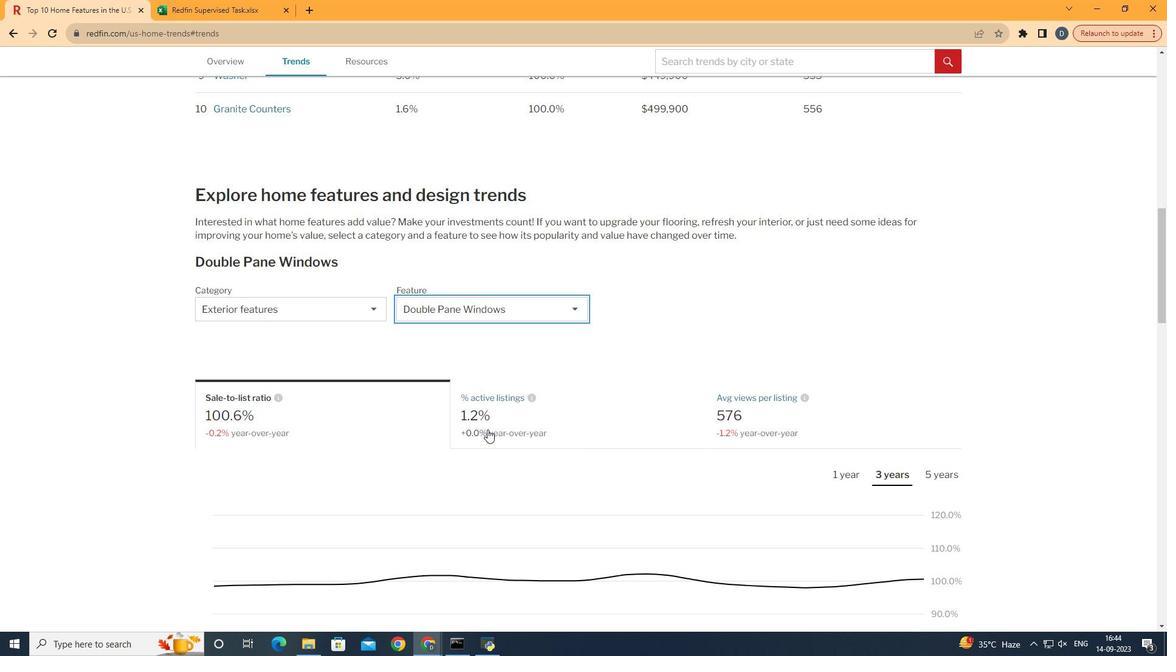 
Action: Mouse moved to (832, 433)
Screenshot: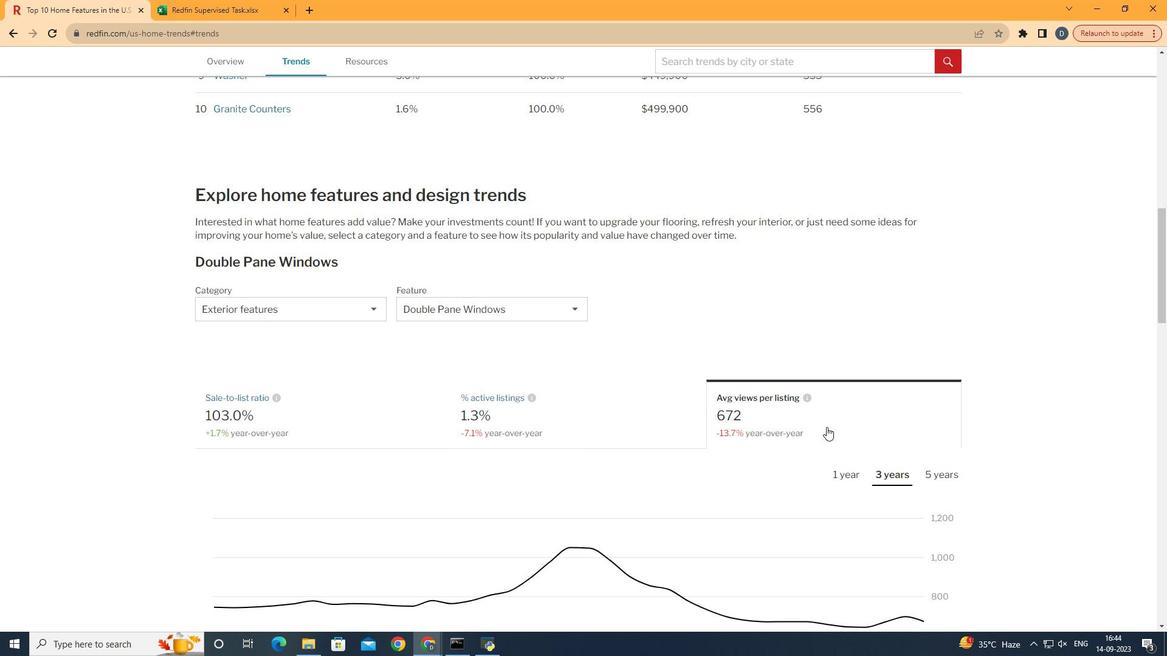 
Action: Mouse pressed left at (832, 433)
Screenshot: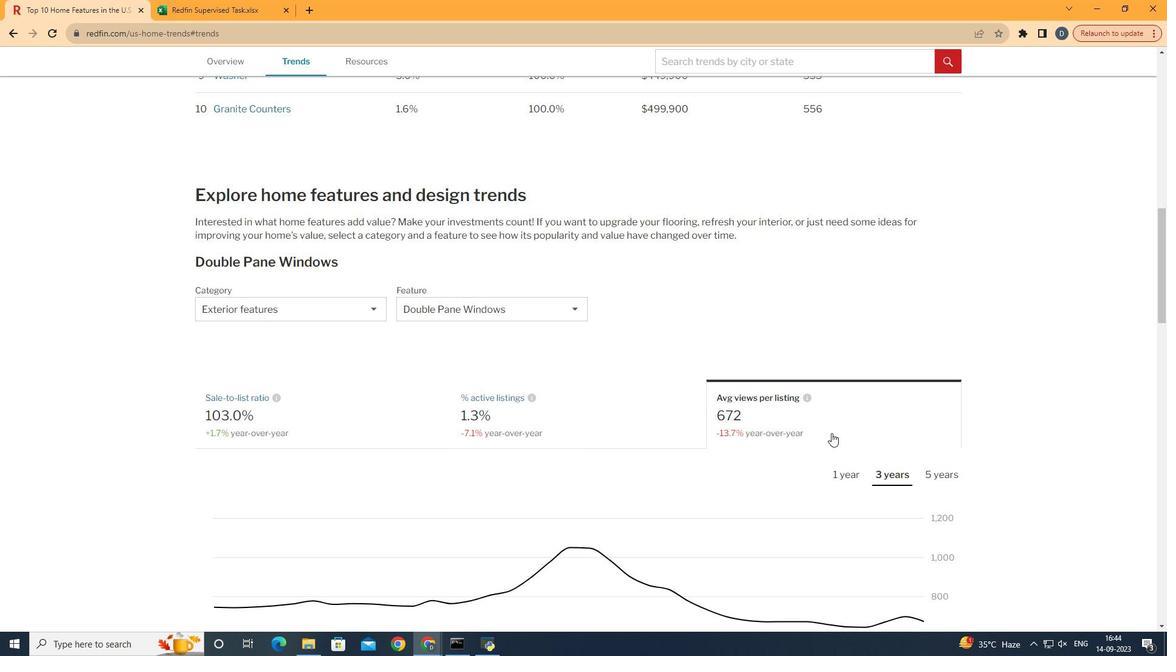 
Action: Mouse moved to (856, 480)
Screenshot: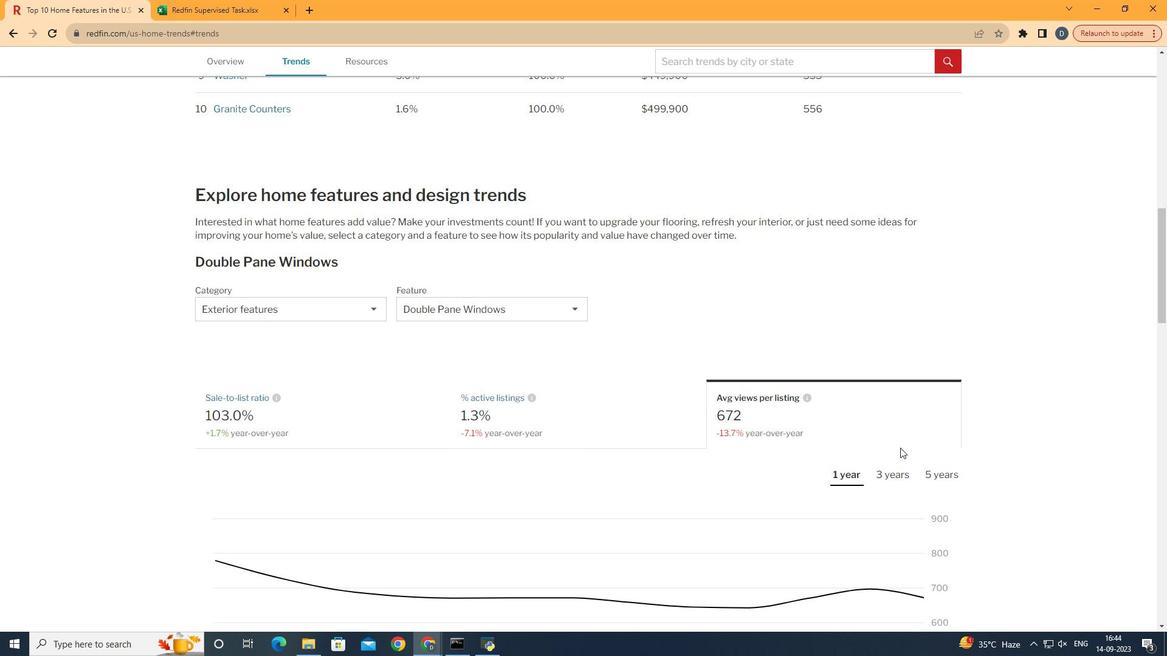 
Action: Mouse pressed left at (856, 480)
Screenshot: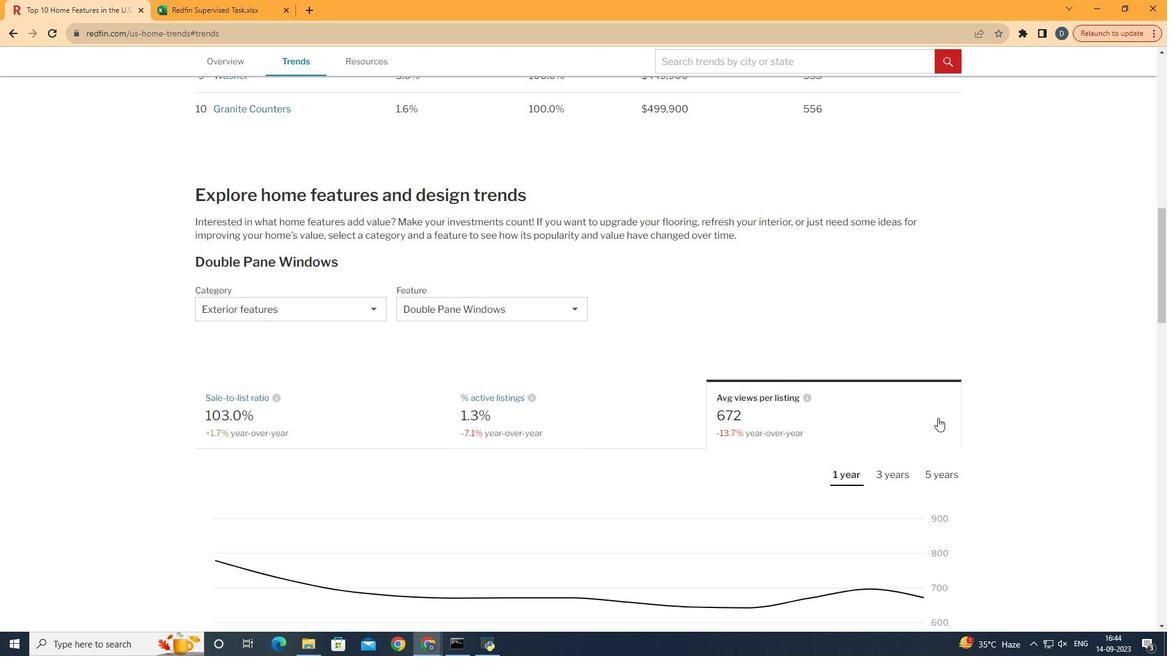 
Action: Mouse moved to (968, 394)
Screenshot: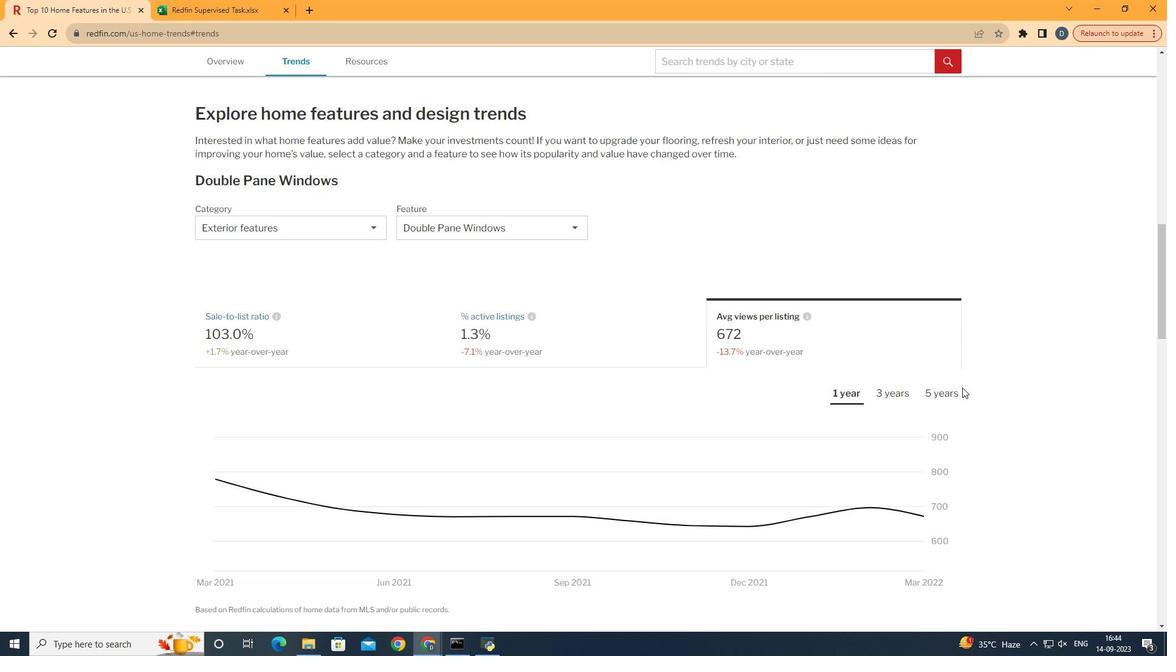 
Action: Mouse scrolled (968, 393) with delta (0, 0)
Screenshot: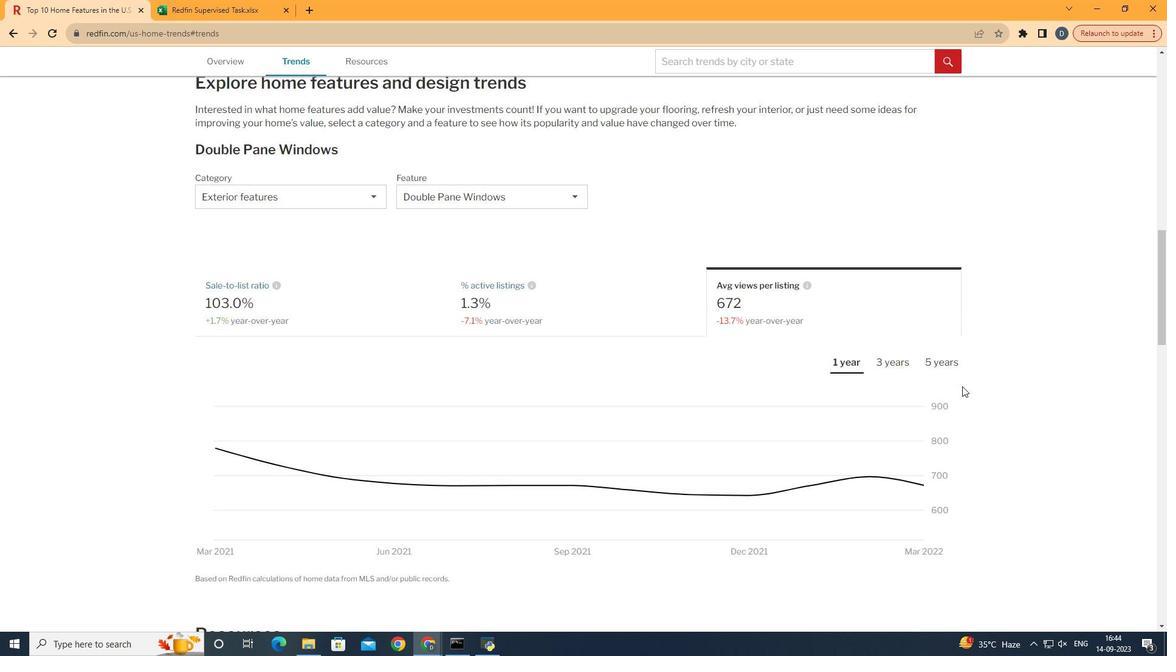 
Action: Mouse moved to (968, 393)
Screenshot: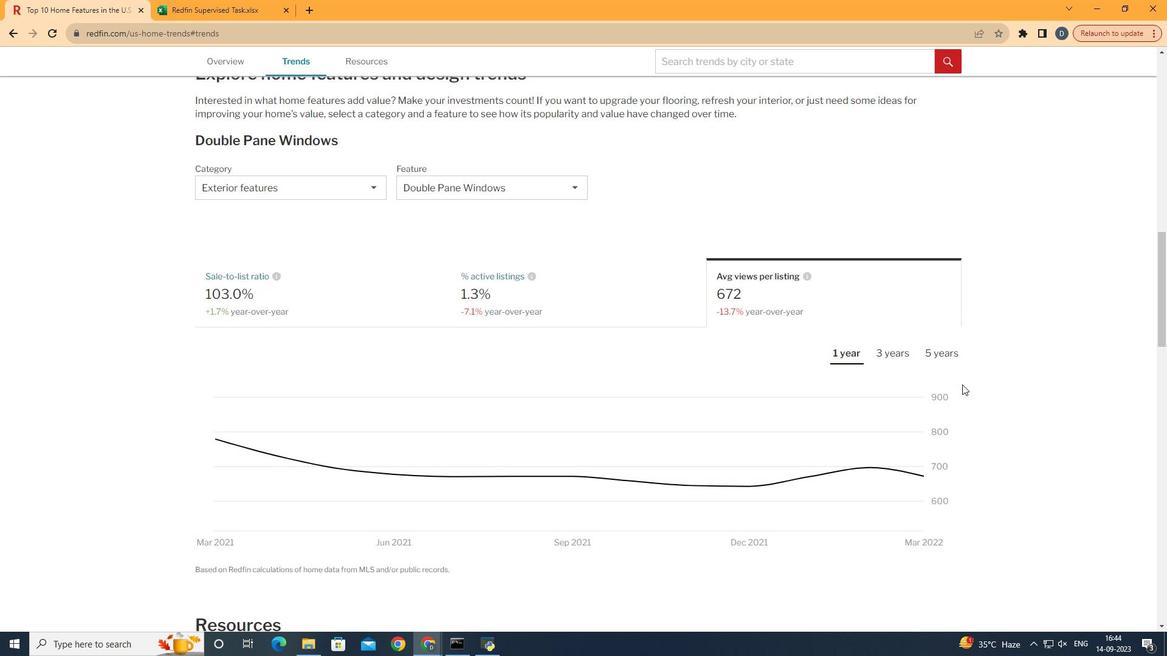 
Action: Mouse scrolled (968, 393) with delta (0, 0)
Screenshot: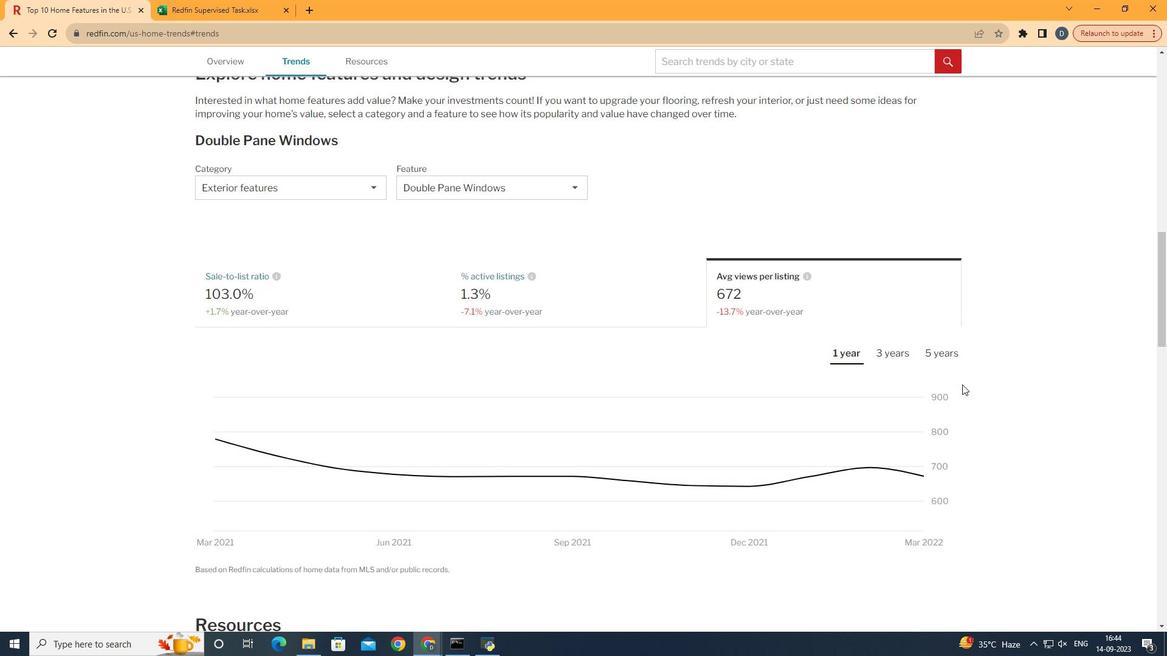 
Action: Mouse moved to (968, 390)
Screenshot: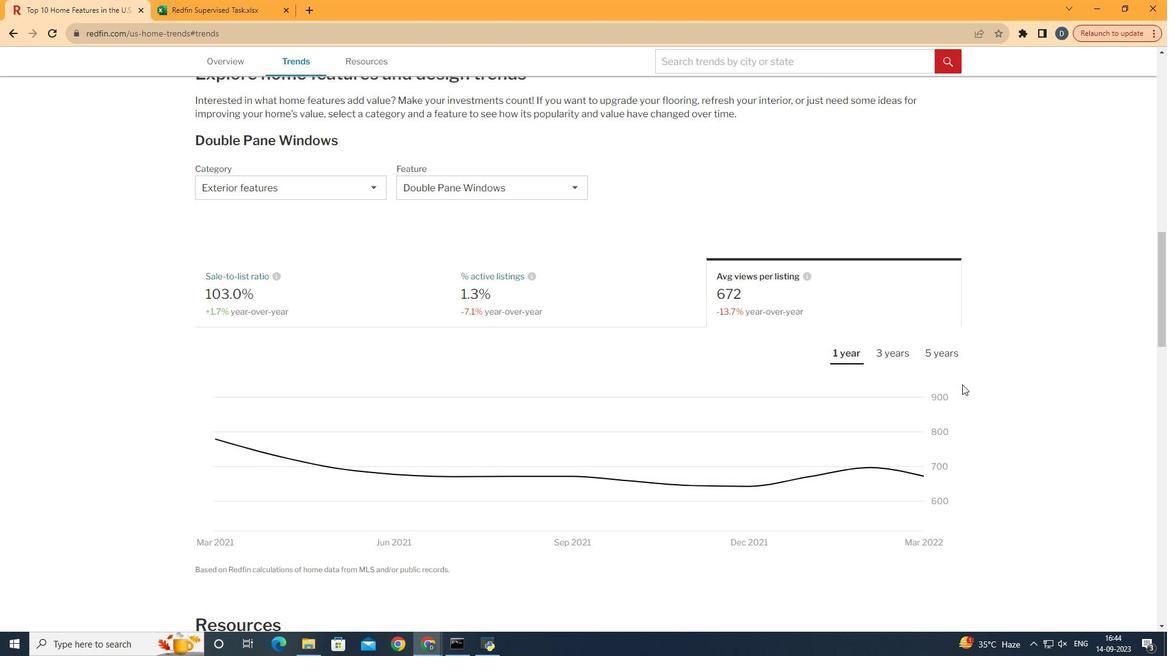 
